 Task: Add a signature Harry Martin containing With heartfelt thanks and sincere wishes, Harry Martin to email address softage.5@softage.net and add a folder Running
Action: Mouse moved to (28, 47)
Screenshot: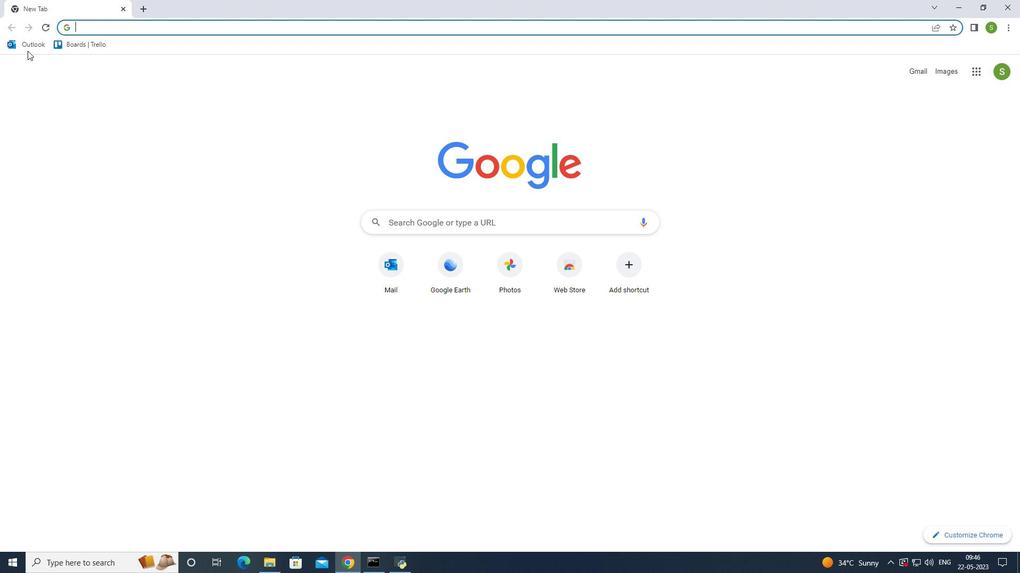 
Action: Mouse pressed left at (28, 47)
Screenshot: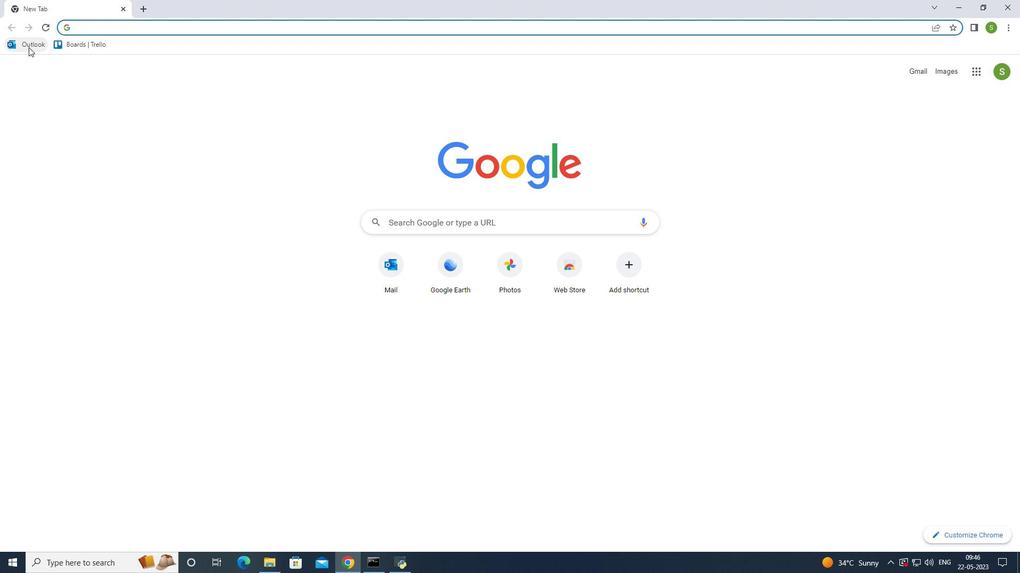 
Action: Mouse moved to (90, 95)
Screenshot: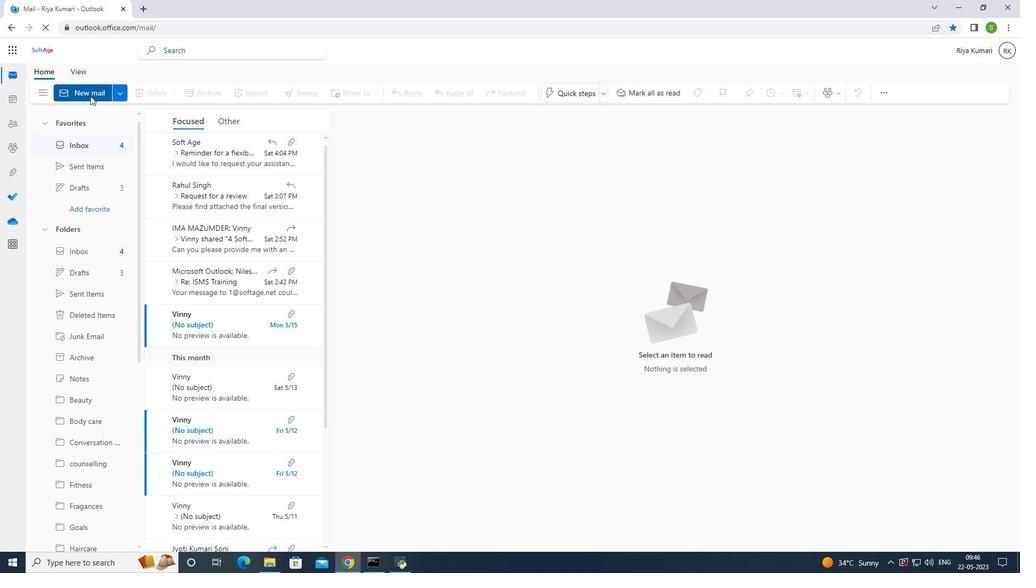 
Action: Mouse pressed left at (90, 95)
Screenshot: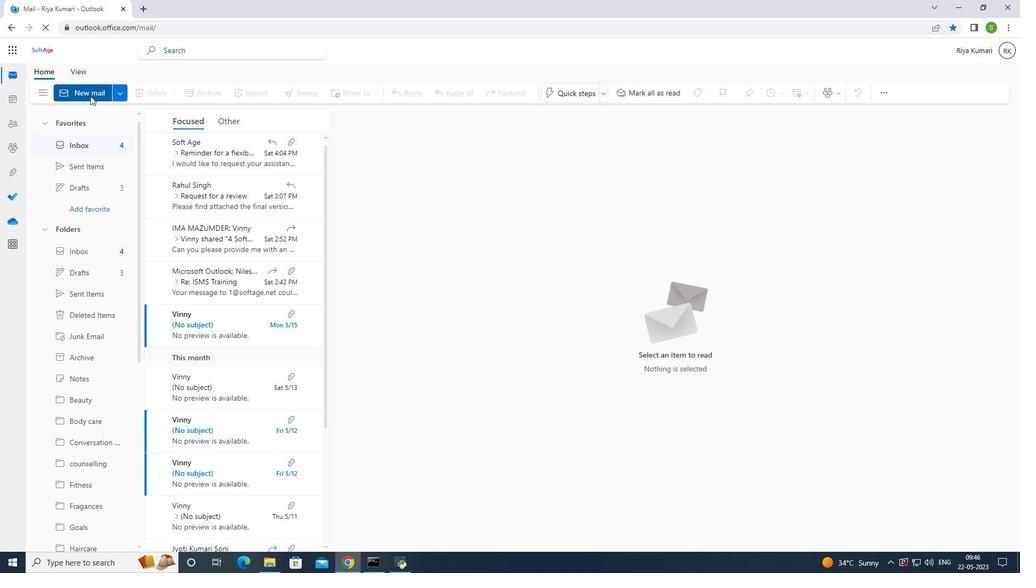 
Action: Mouse moved to (89, 94)
Screenshot: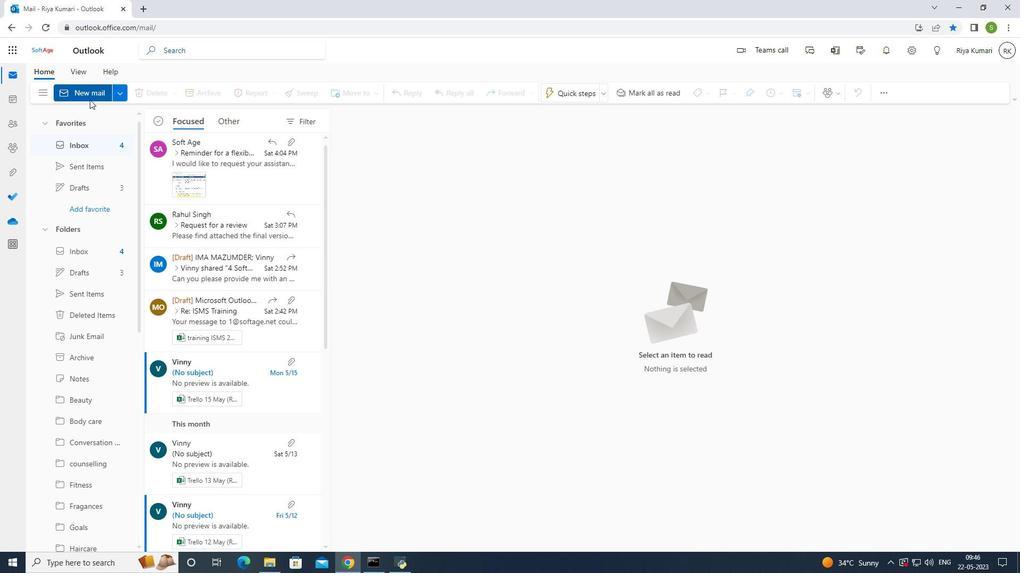 
Action: Mouse pressed left at (89, 94)
Screenshot: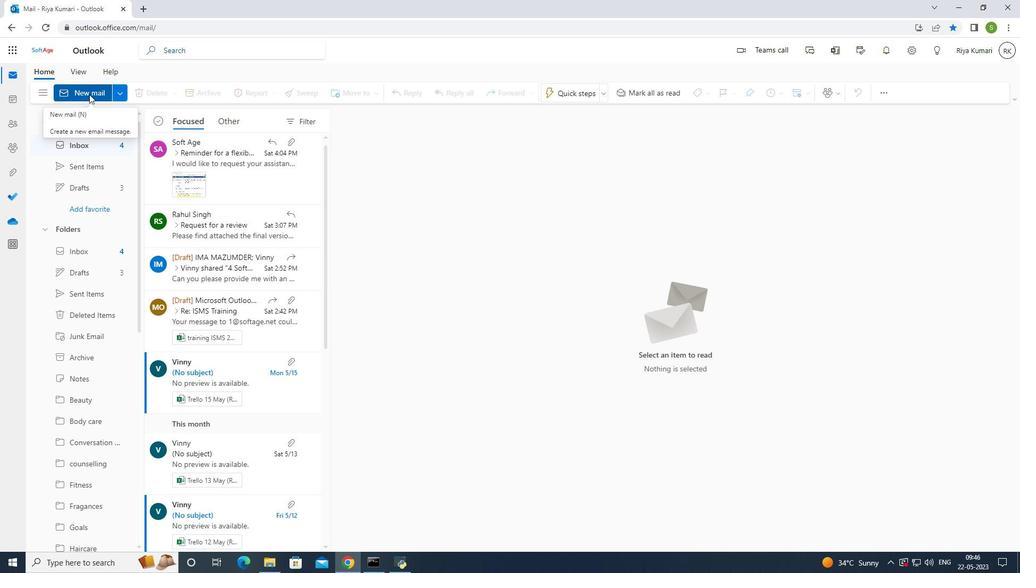 
Action: Mouse moved to (386, 146)
Screenshot: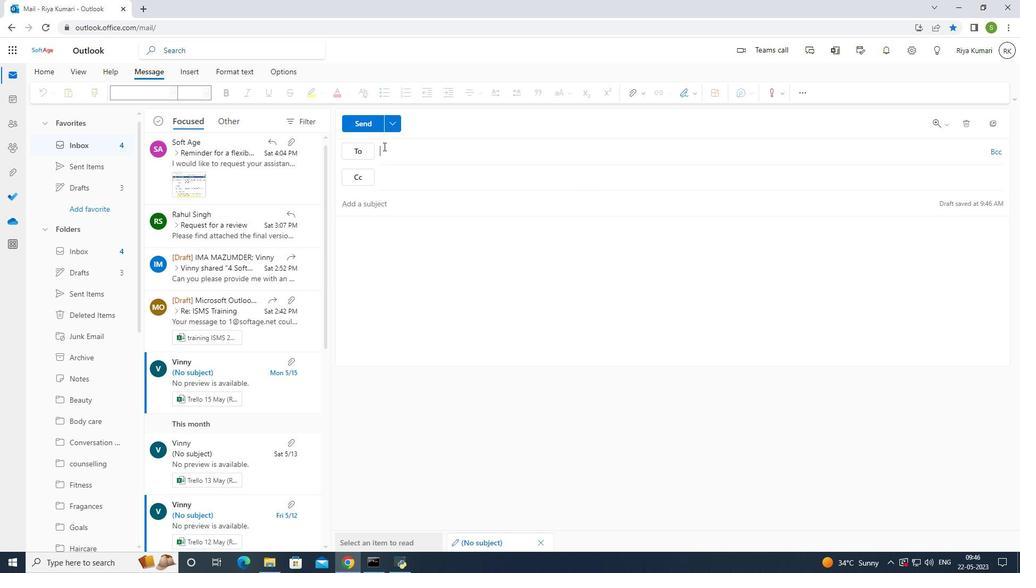 
Action: Mouse pressed left at (386, 146)
Screenshot: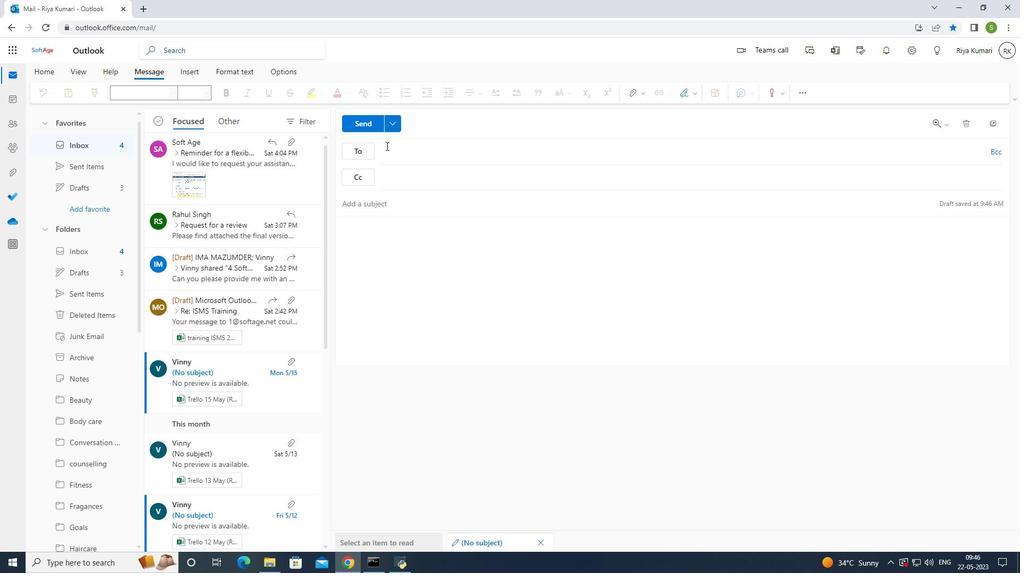 
Action: Mouse moved to (561, 225)
Screenshot: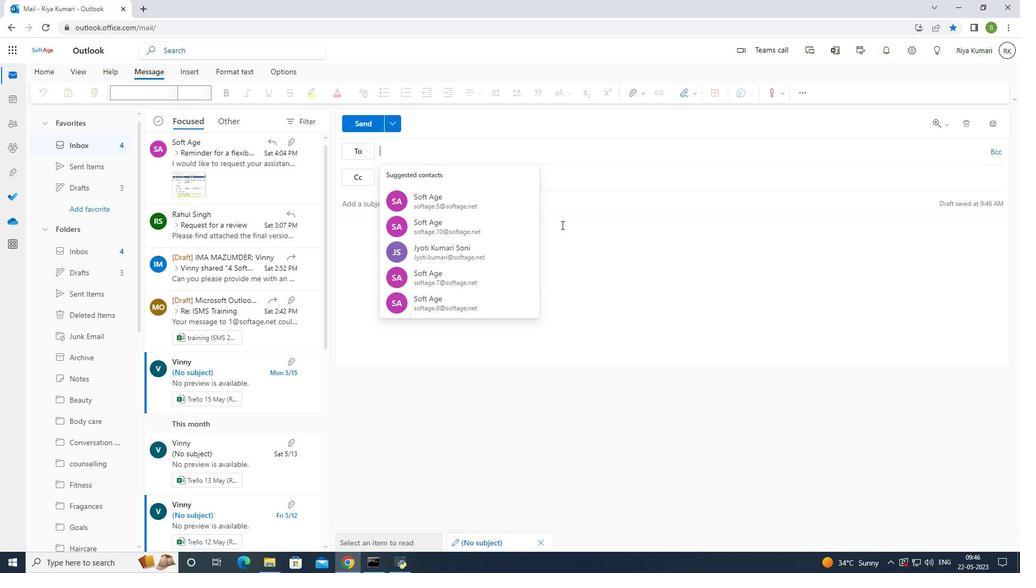 
Action: Key pressed softage.5<Key.shift>@softage.net
Screenshot: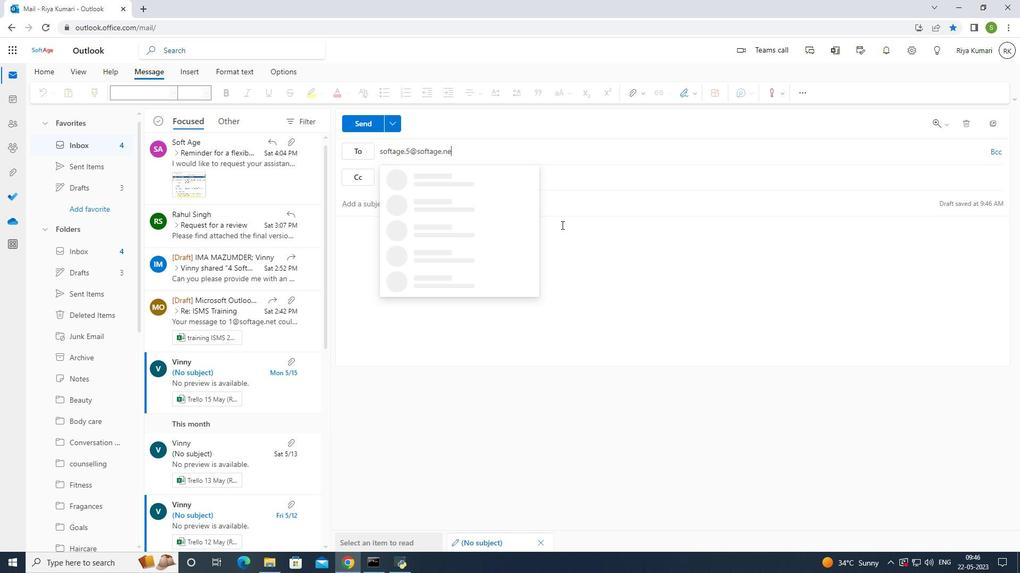 
Action: Mouse moved to (480, 177)
Screenshot: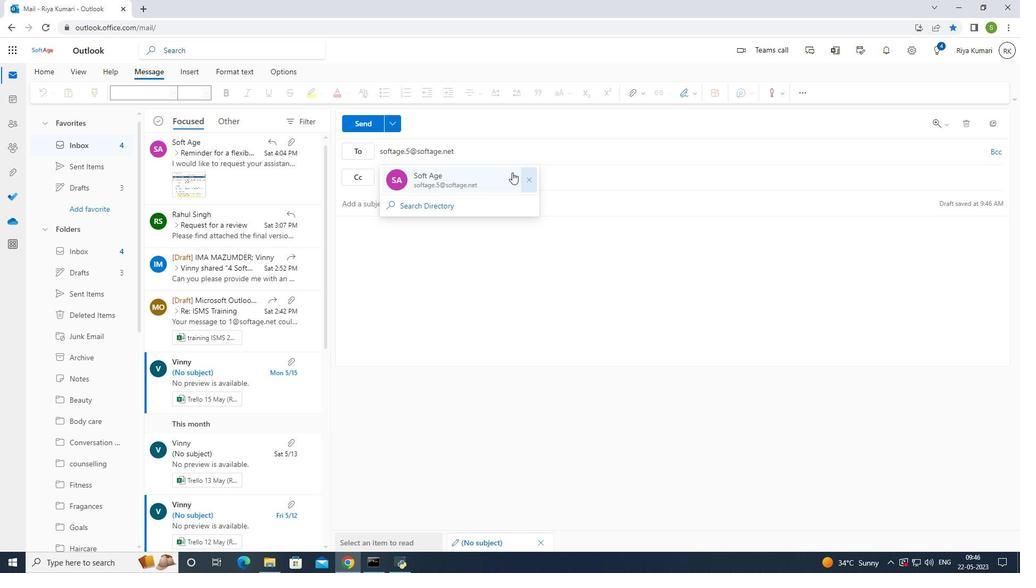 
Action: Mouse pressed left at (480, 177)
Screenshot: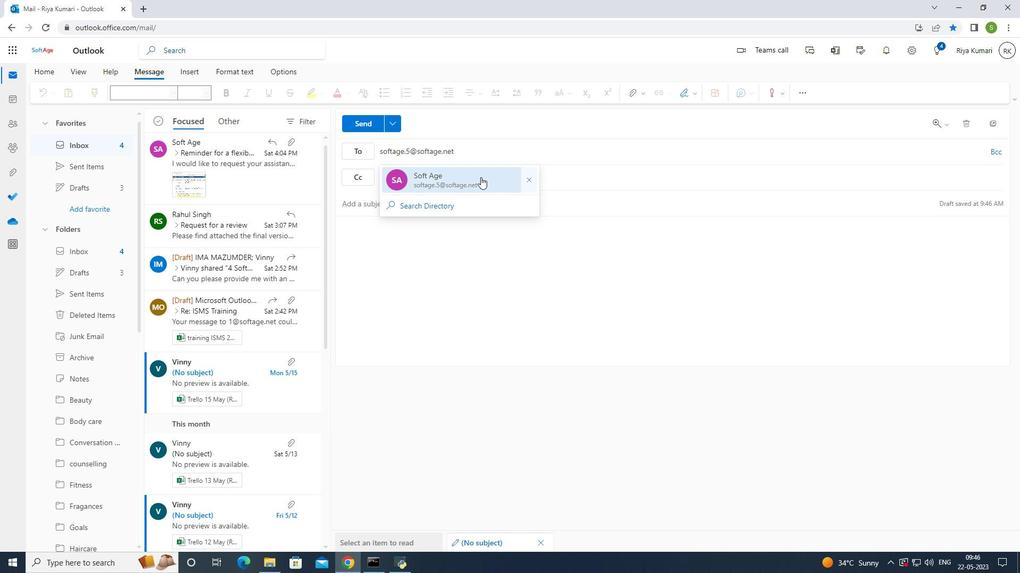 
Action: Mouse moved to (690, 89)
Screenshot: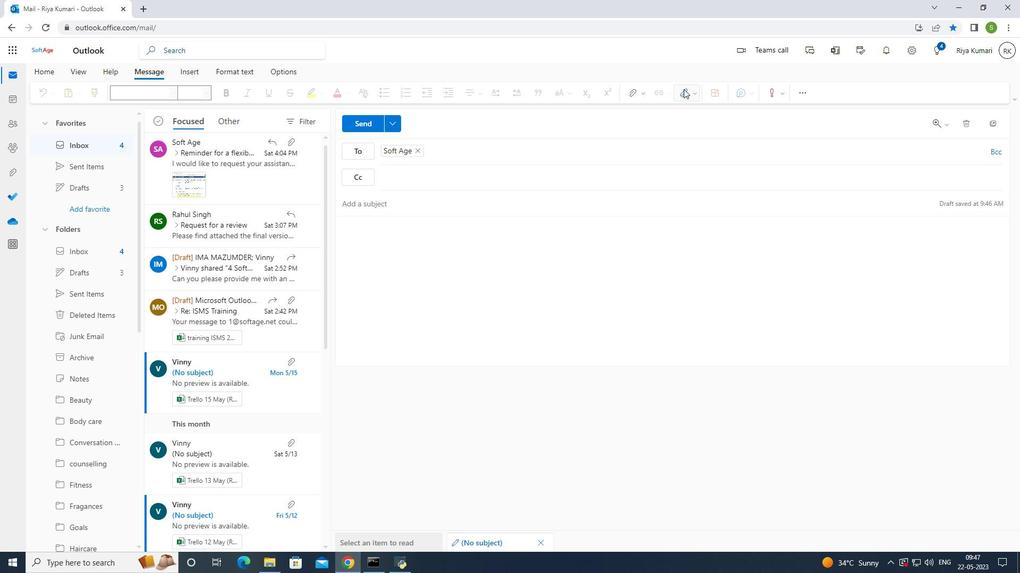 
Action: Mouse pressed left at (690, 89)
Screenshot: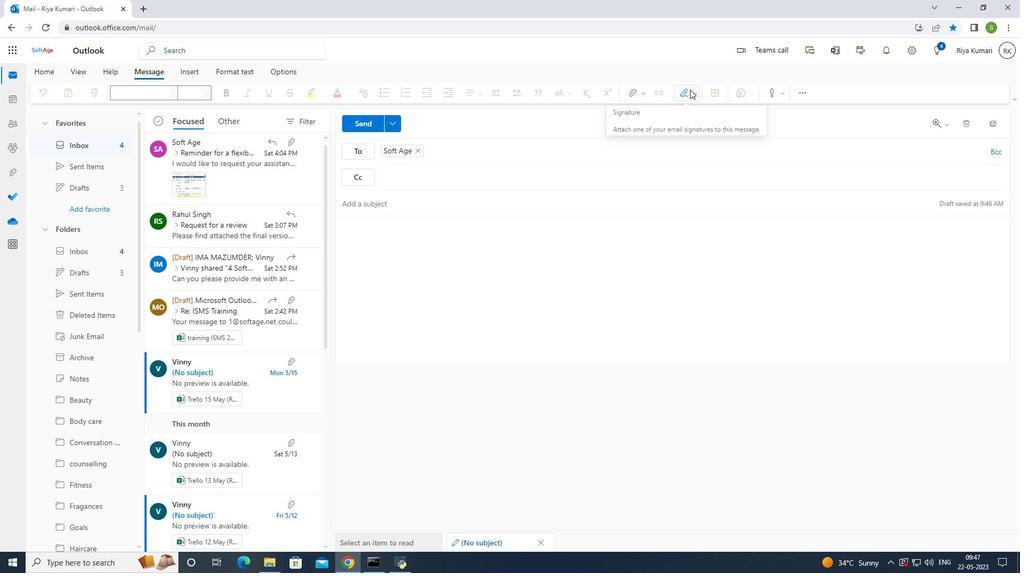 
Action: Mouse moved to (663, 136)
Screenshot: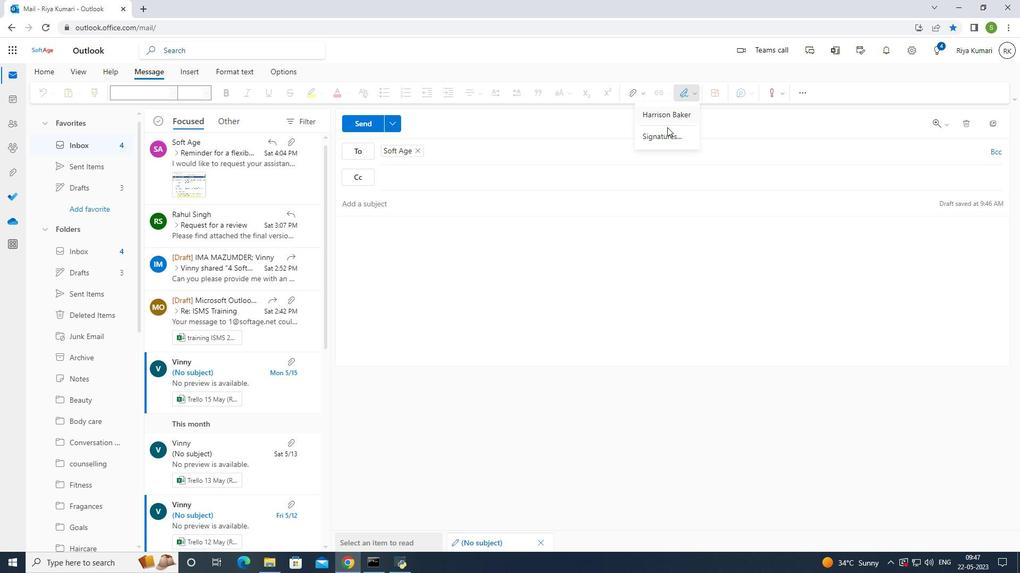 
Action: Mouse pressed left at (663, 136)
Screenshot: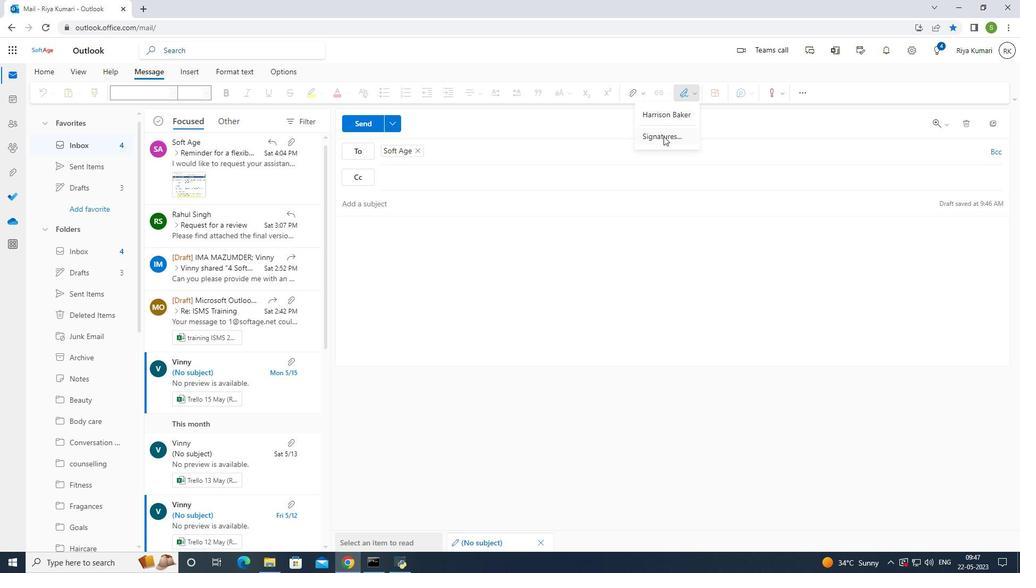 
Action: Mouse moved to (671, 178)
Screenshot: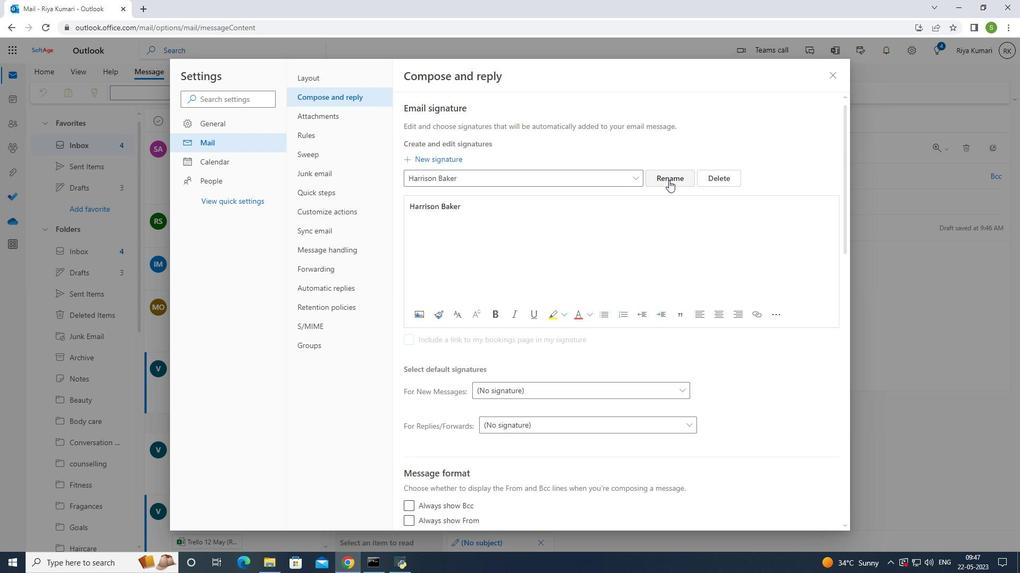 
Action: Mouse pressed left at (671, 178)
Screenshot: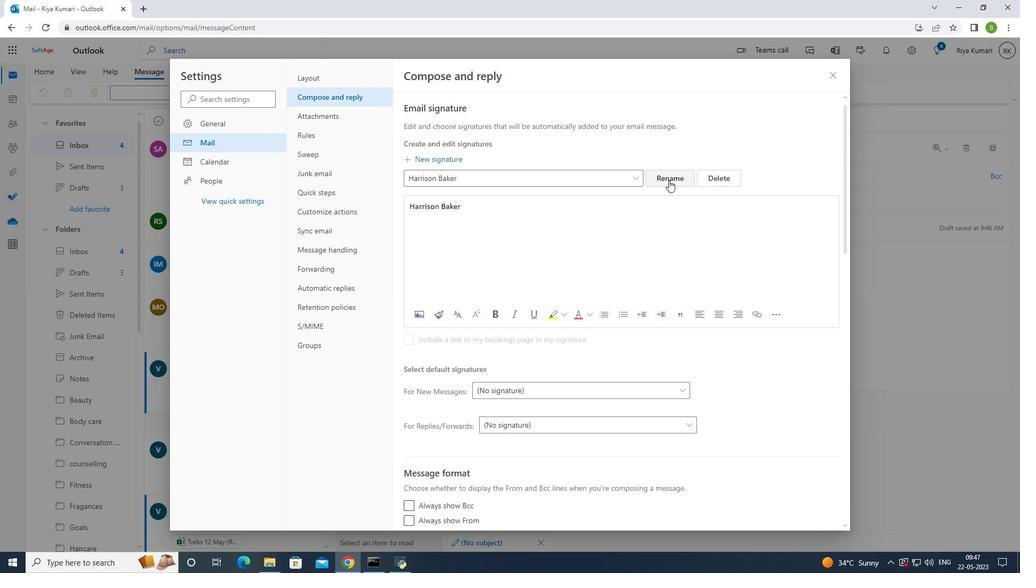 
Action: Mouse moved to (493, 179)
Screenshot: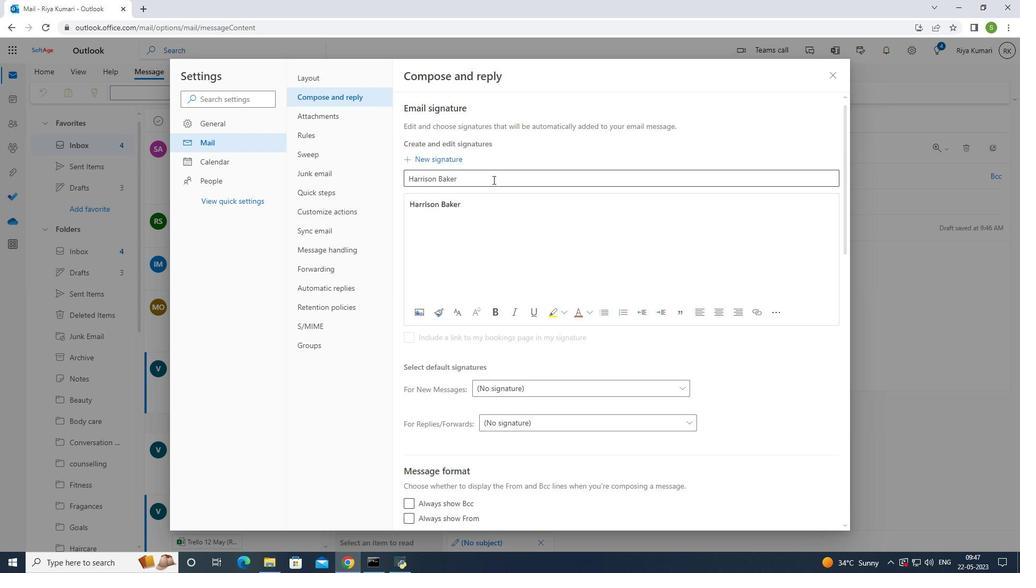 
Action: Mouse pressed left at (493, 179)
Screenshot: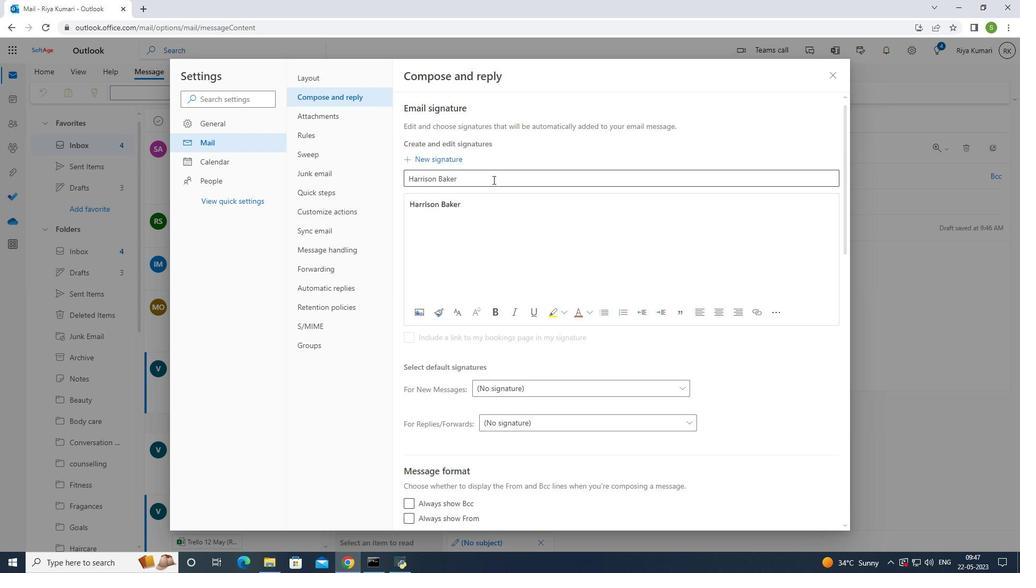 
Action: Mouse moved to (503, 173)
Screenshot: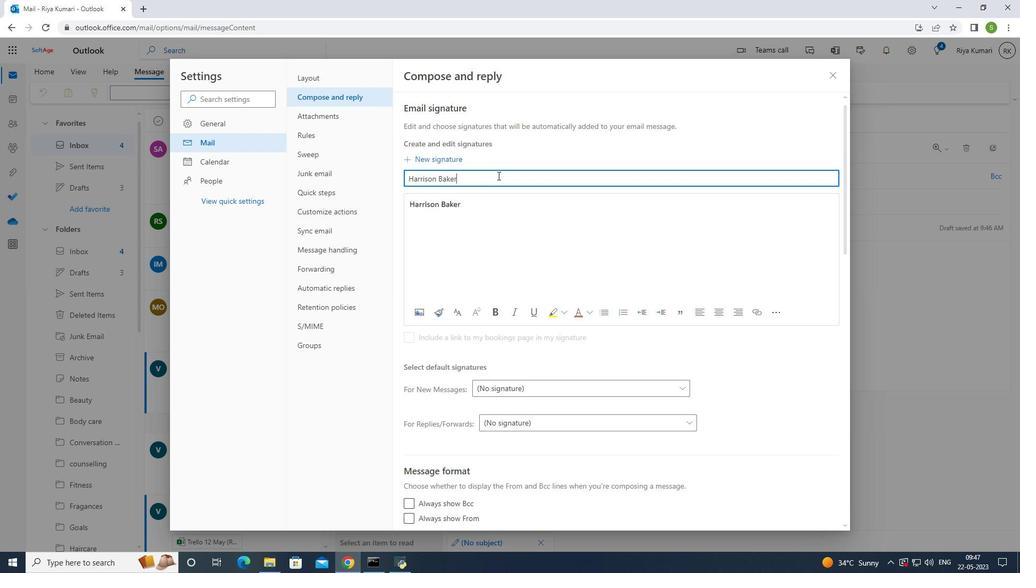 
Action: Key pressed <Key.backspace><Key.backspace><Key.backspace><Key.backspace><Key.backspace><Key.backspace><Key.backspace><Key.backspace><Key.backspace><Key.backspace><Key.backspace><Key.backspace><Key.backspace><Key.backspace><Key.backspace><Key.backspace><Key.shift><Key.shift>Harry<Key.space><Key.shift>Martinctrl+A<'\x03'>
Screenshot: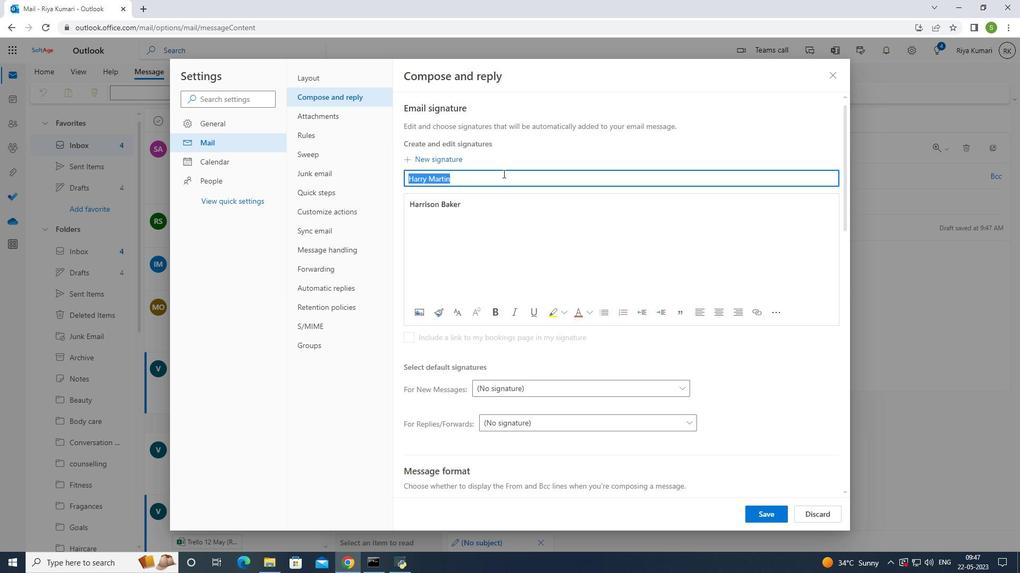 
Action: Mouse moved to (462, 208)
Screenshot: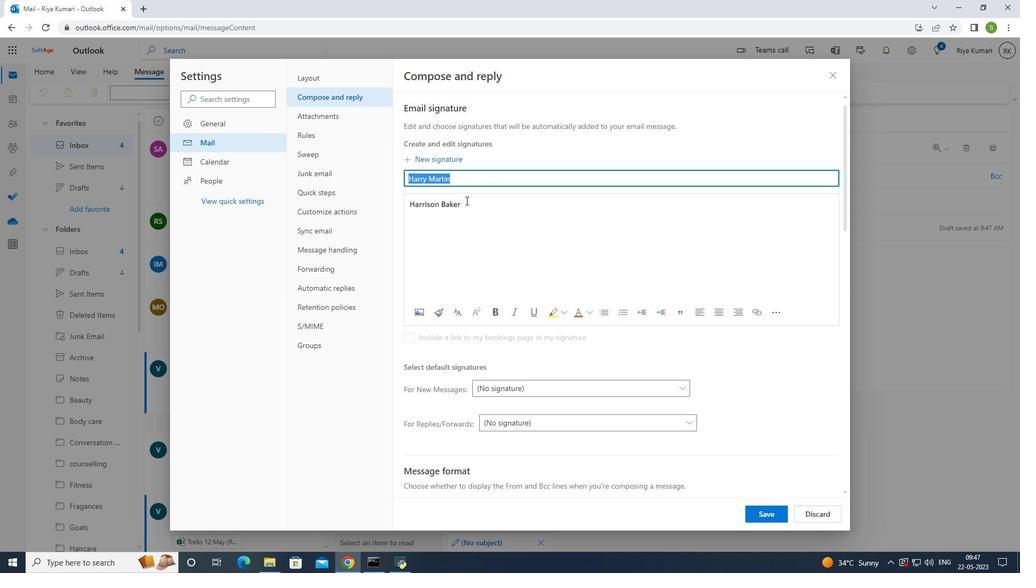 
Action: Mouse pressed left at (462, 208)
Screenshot: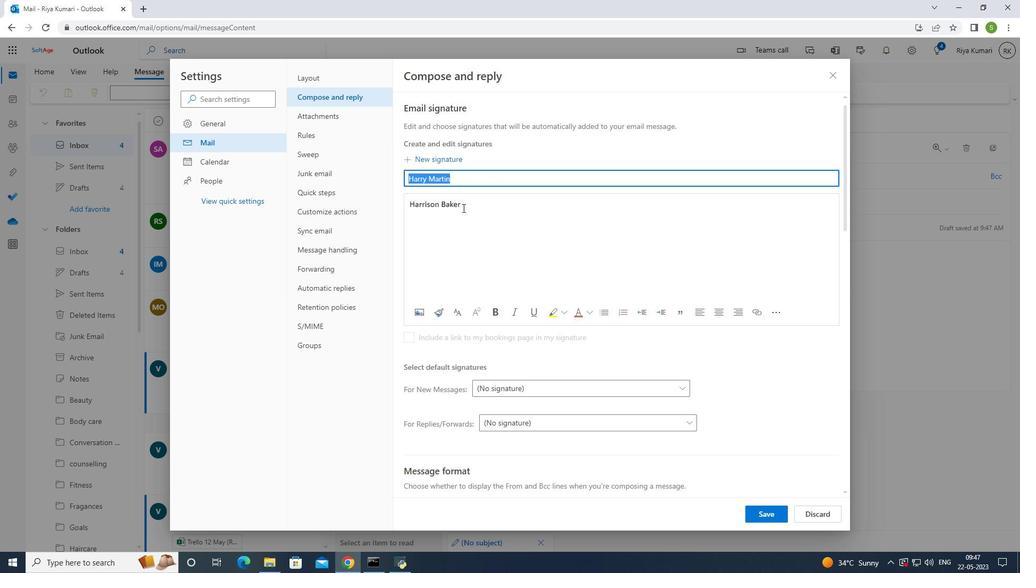 
Action: Mouse moved to (480, 190)
Screenshot: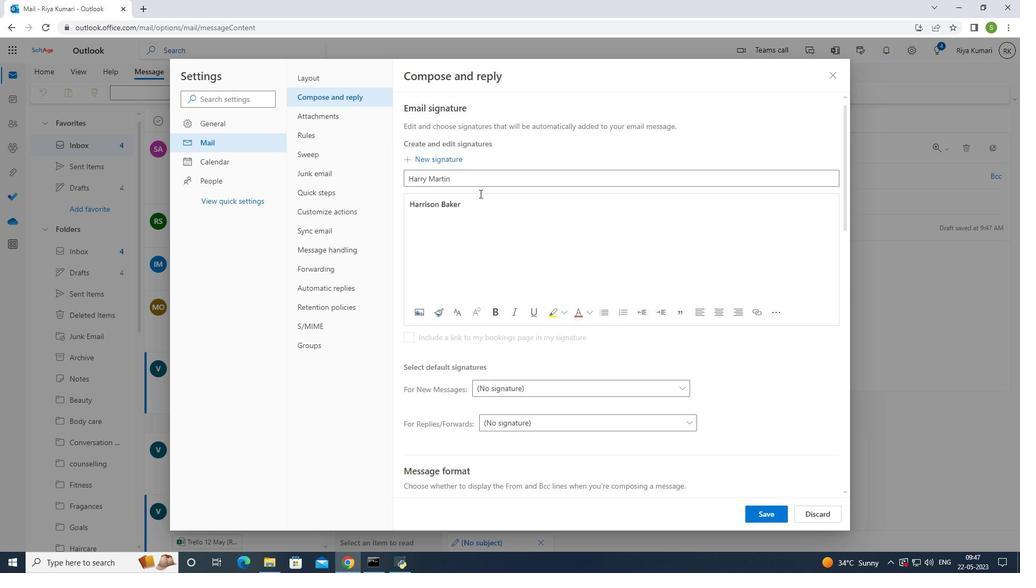 
Action: Key pressed <Key.backspace>
Screenshot: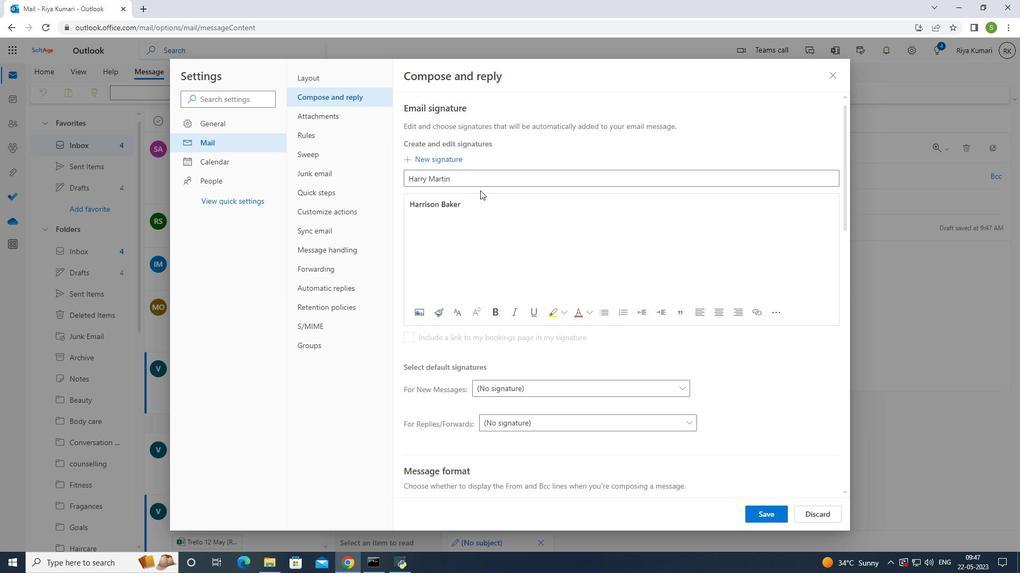 
Action: Mouse moved to (484, 185)
Screenshot: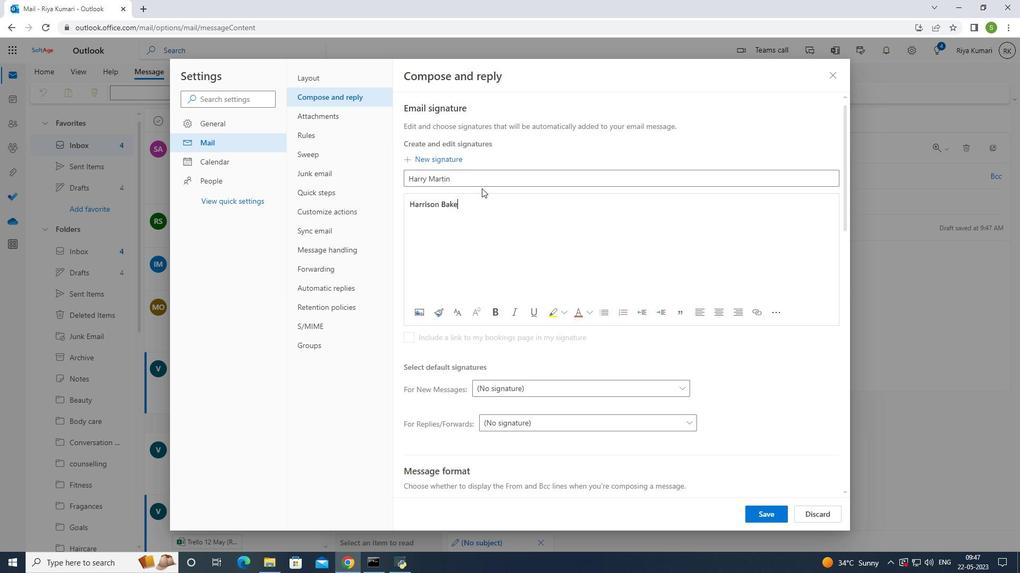 
Action: Key pressed <Key.backspace><Key.backspace><Key.backspace><Key.backspace><Key.backspace><Key.backspace><Key.backspace><Key.backspace><Key.backspace><Key.backspace><Key.backspace><Key.backspace><Key.backspace><Key.backspace><Key.backspace><Key.backspace><Key.backspace><Key.backspace><Key.backspace>ctrl+V
Screenshot: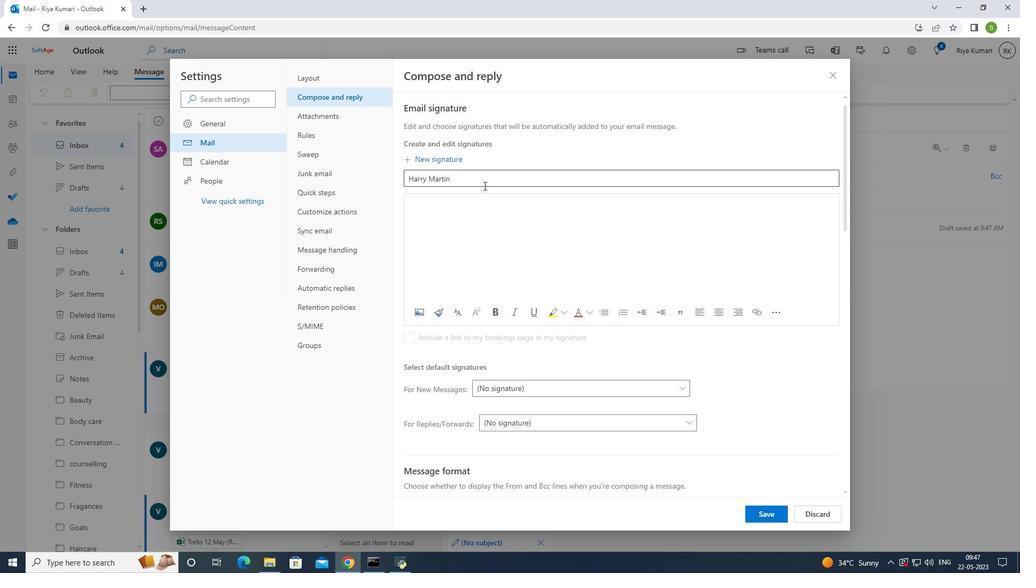 
Action: Mouse moved to (755, 515)
Screenshot: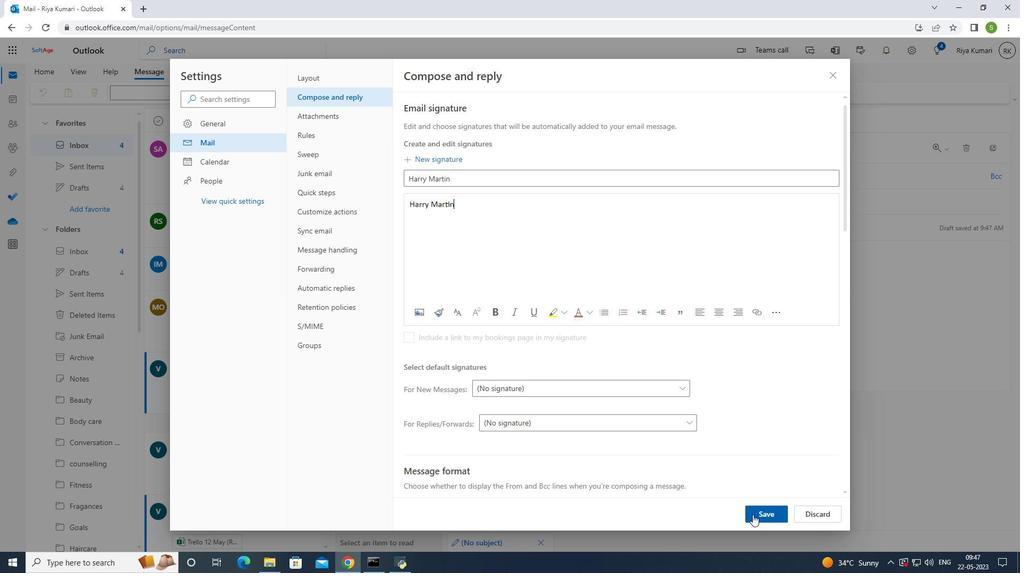 
Action: Mouse pressed left at (755, 515)
Screenshot: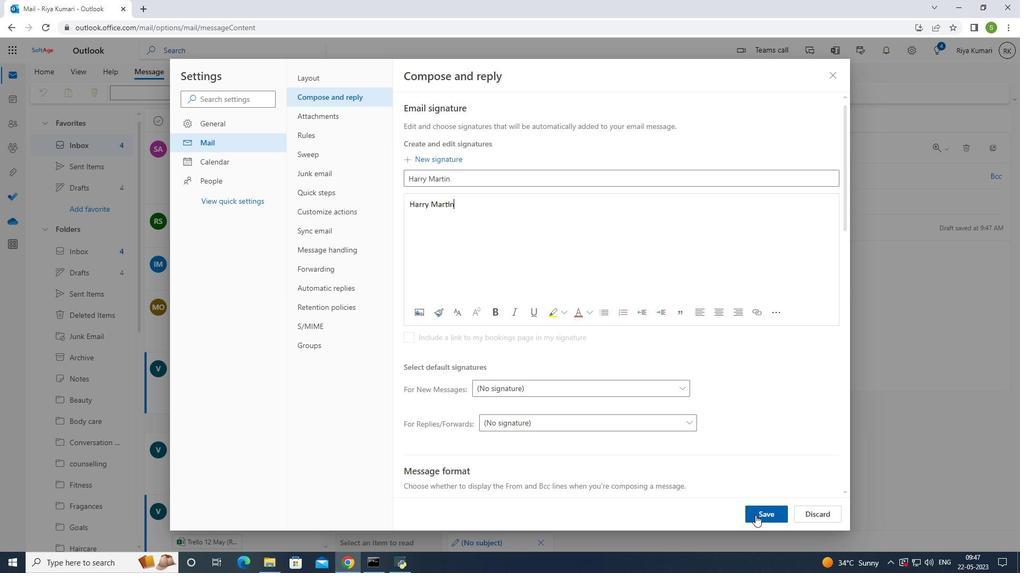 
Action: Mouse moved to (836, 74)
Screenshot: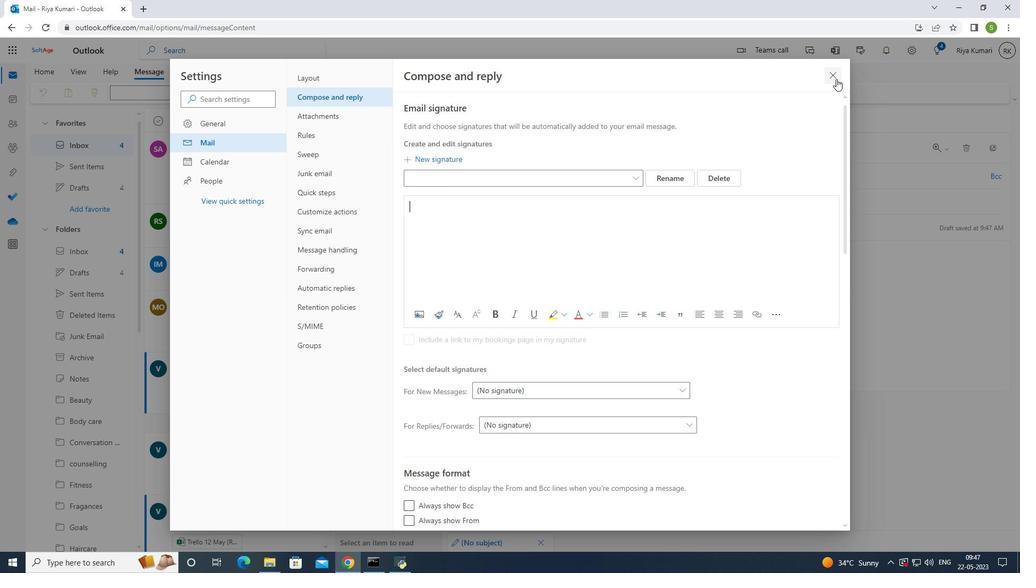 
Action: Mouse pressed left at (836, 74)
Screenshot: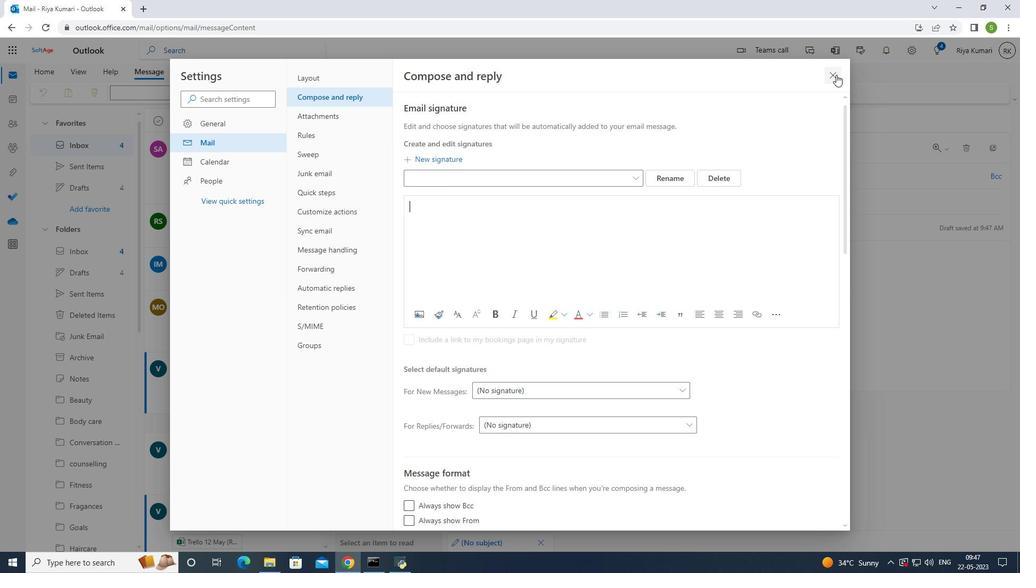 
Action: Mouse moved to (463, 225)
Screenshot: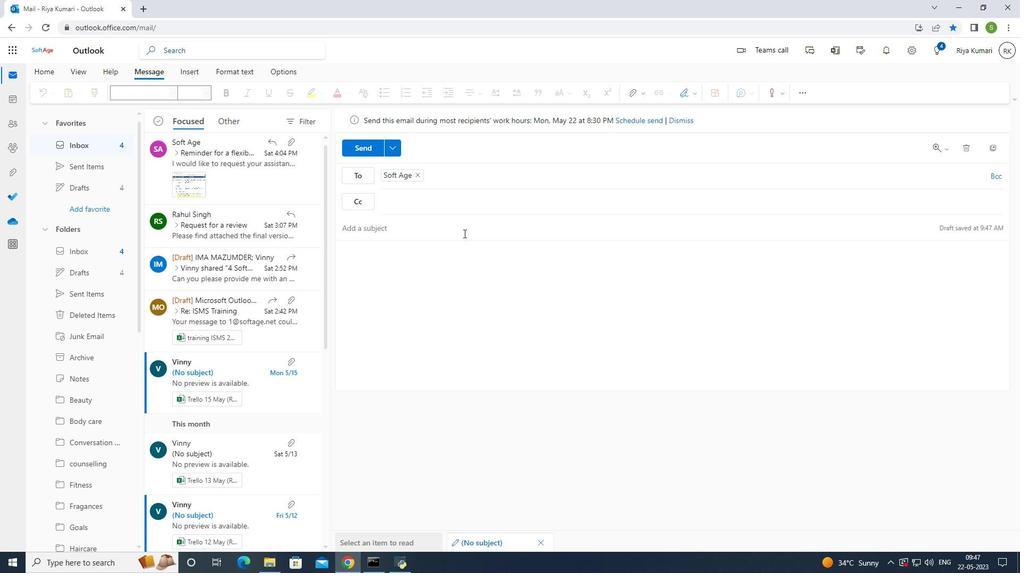 
Action: Mouse scrolled (463, 225) with delta (0, 0)
Screenshot: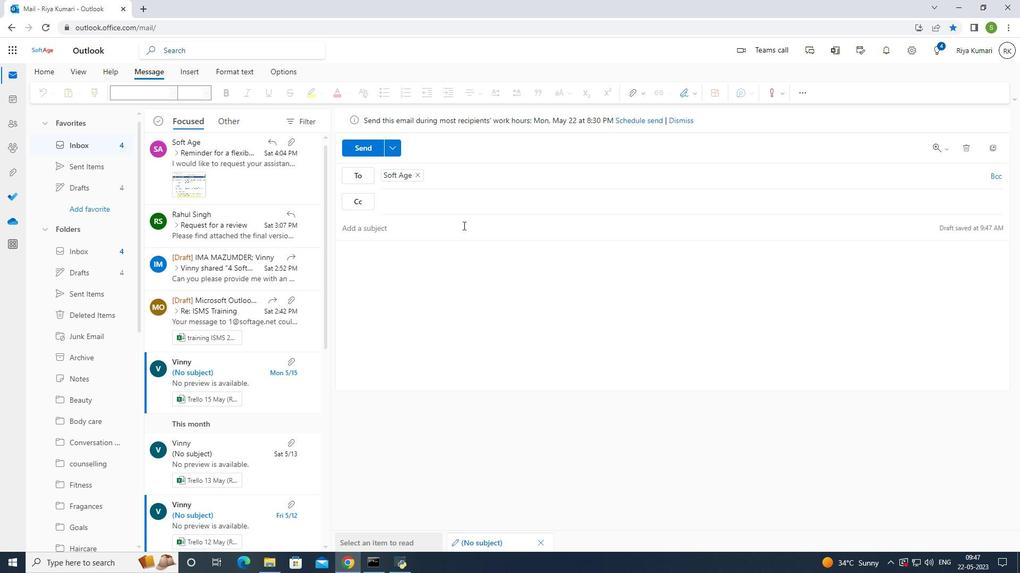 
Action: Mouse scrolled (463, 225) with delta (0, 0)
Screenshot: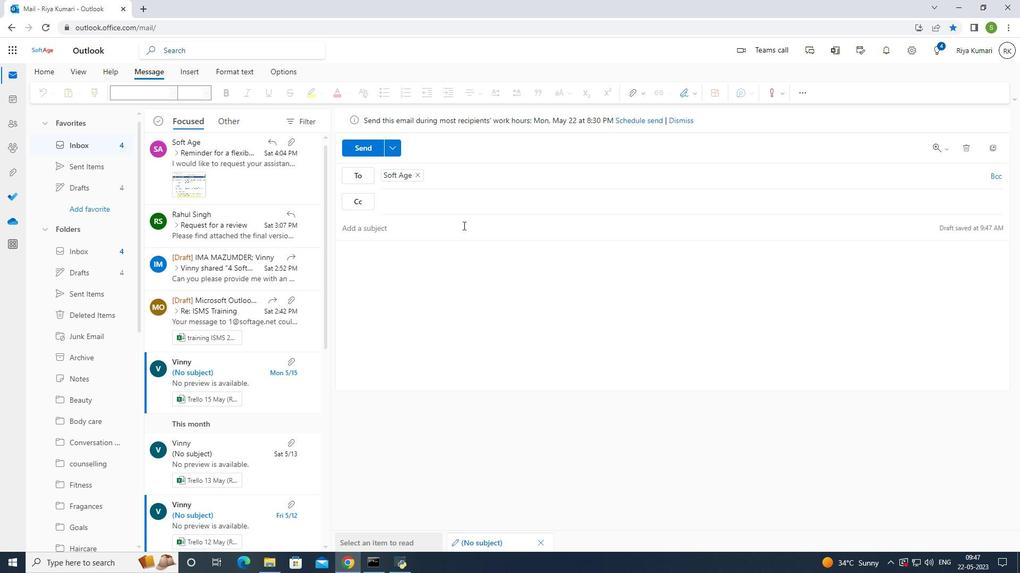 
Action: Mouse moved to (383, 227)
Screenshot: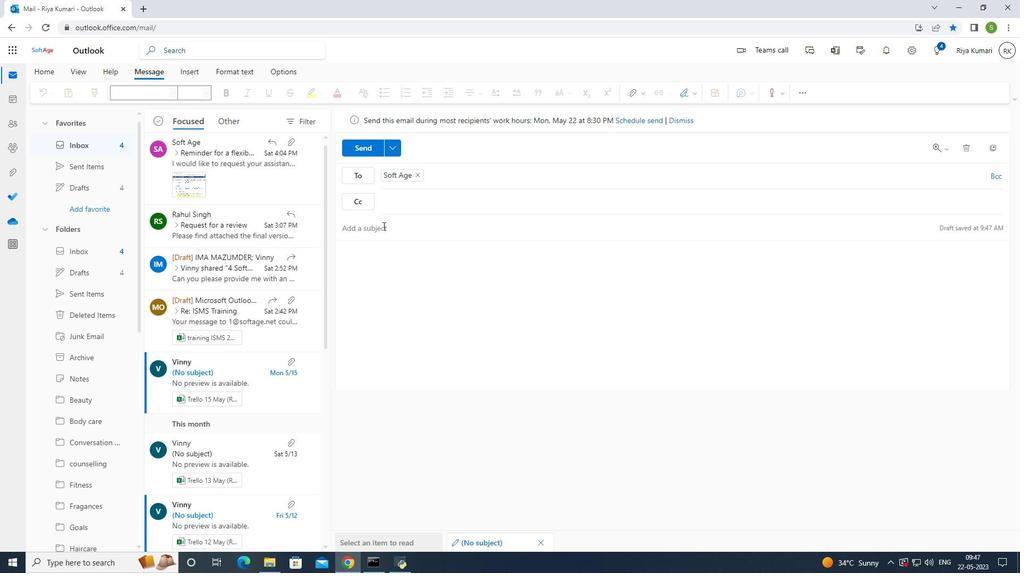 
Action: Mouse pressed left at (383, 227)
Screenshot: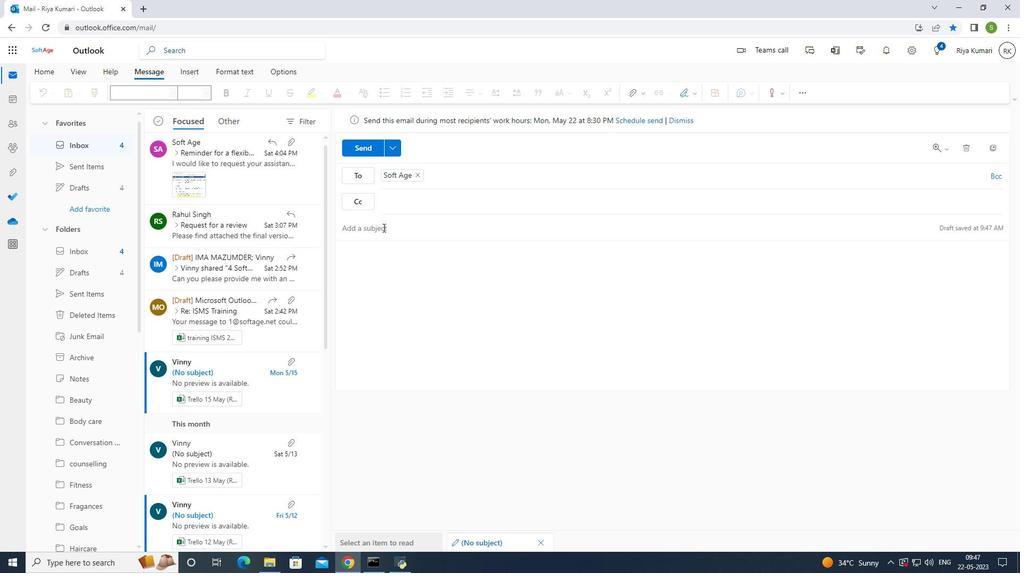 
Action: Mouse moved to (404, 281)
Screenshot: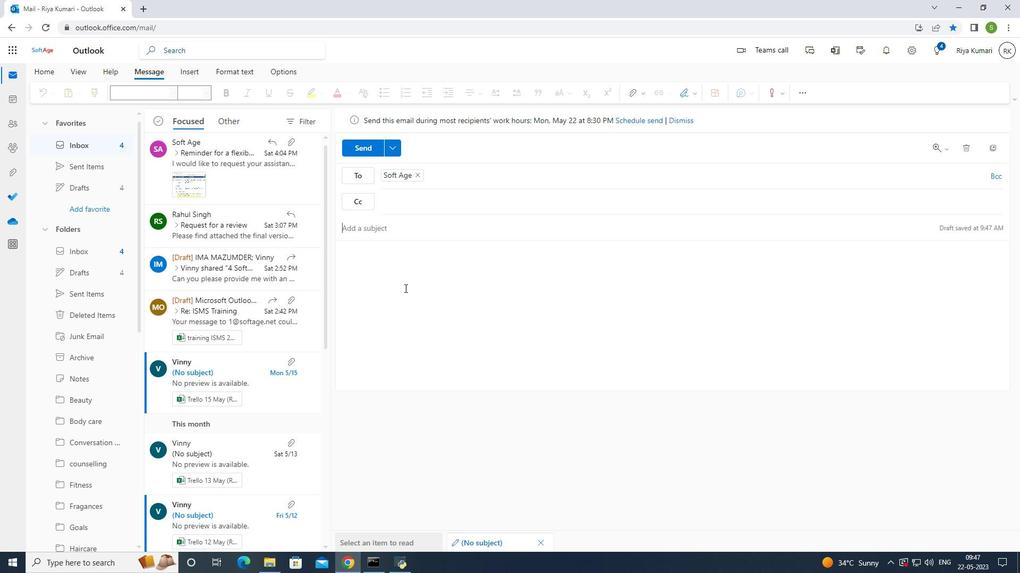 
Action: Mouse pressed left at (404, 281)
Screenshot: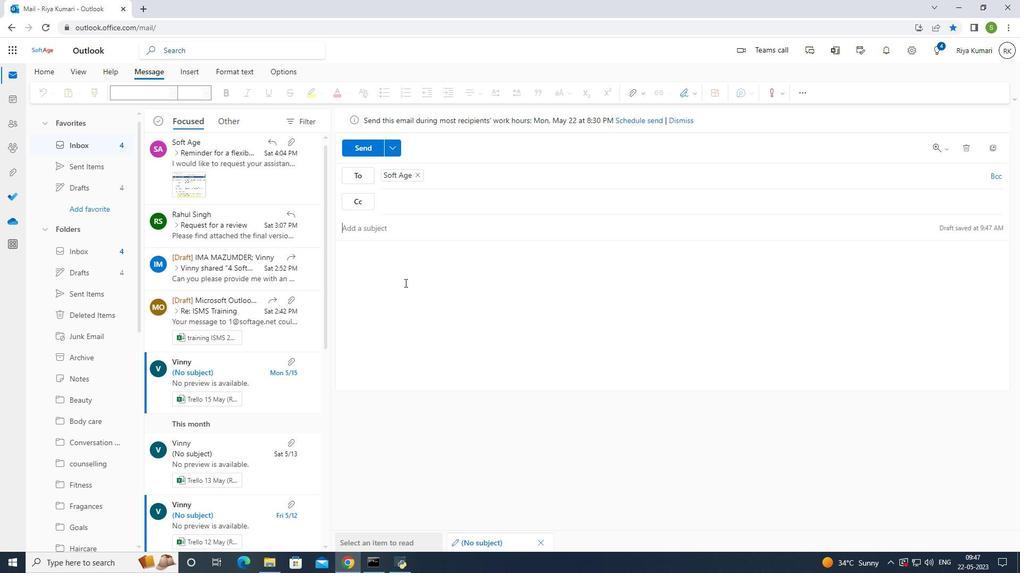 
Action: Mouse moved to (692, 94)
Screenshot: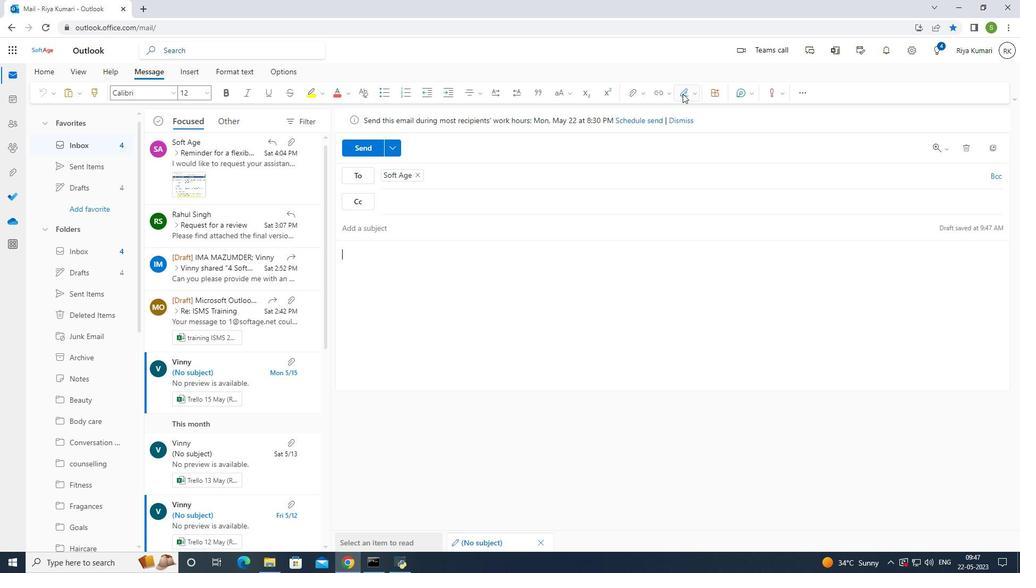 
Action: Mouse pressed left at (692, 94)
Screenshot: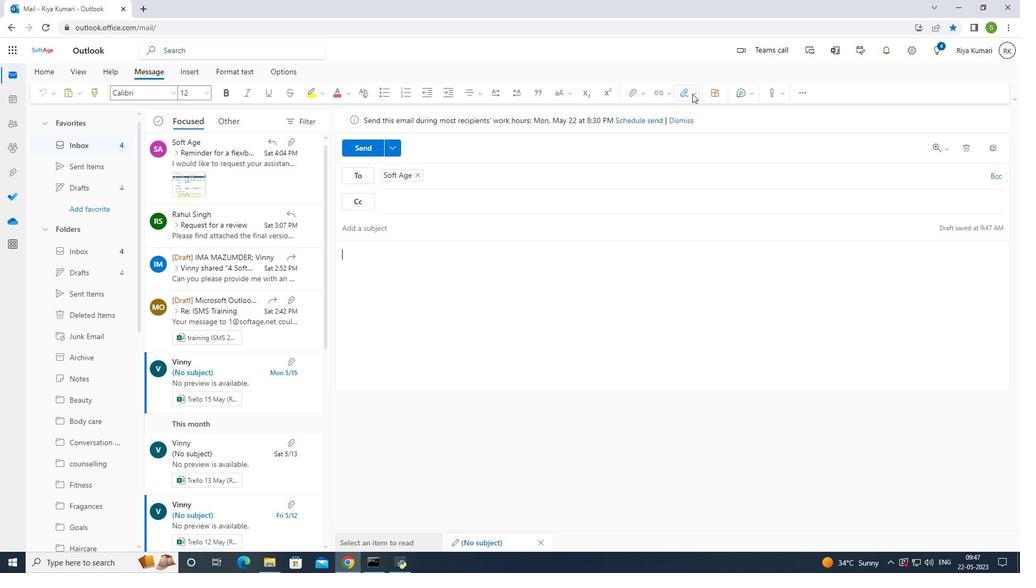 
Action: Mouse moved to (684, 111)
Screenshot: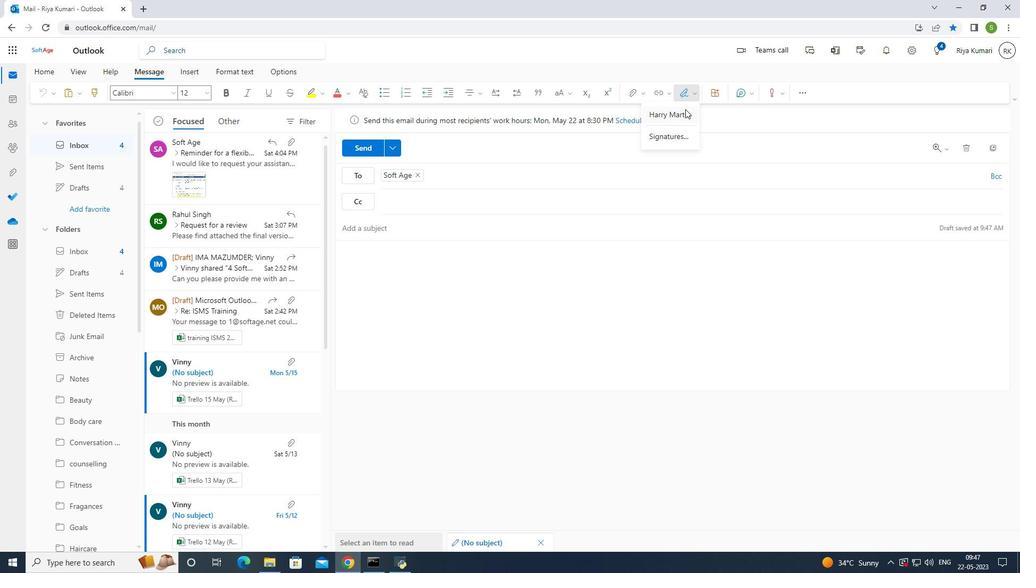 
Action: Mouse pressed left at (684, 111)
Screenshot: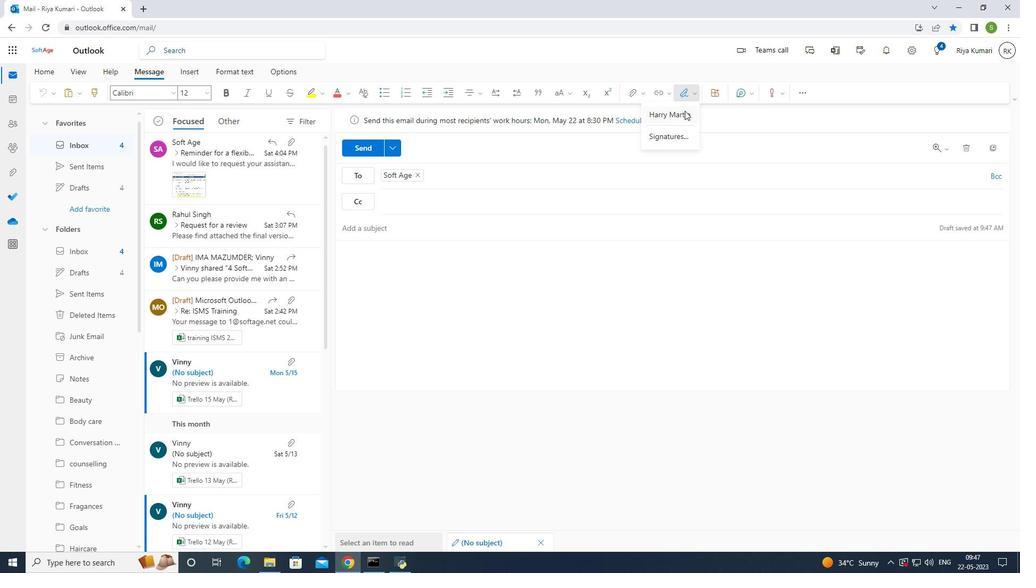
Action: Mouse moved to (362, 264)
Screenshot: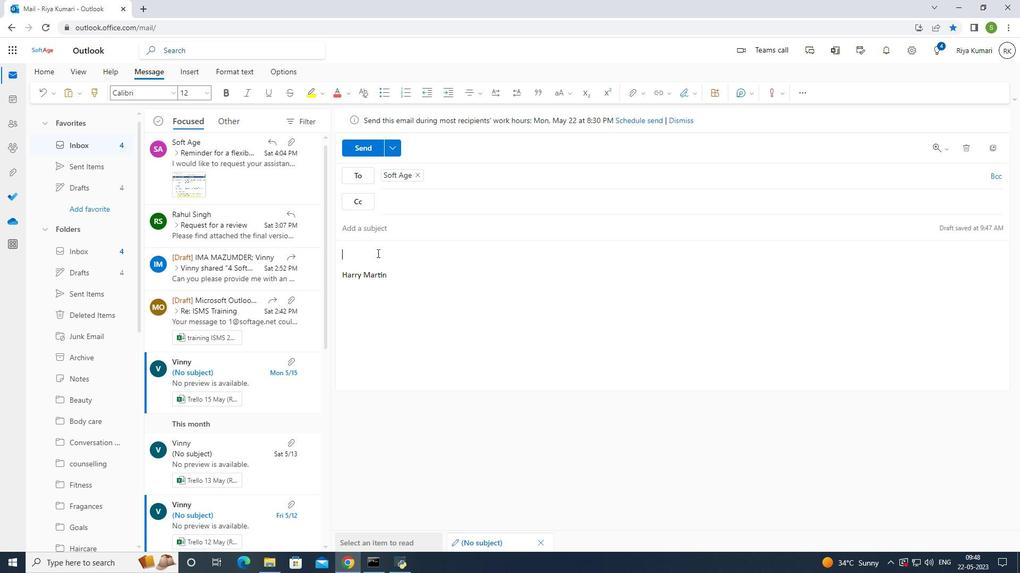 
Action: Key pressed <Key.shift>Heartfil<Key.backspace><Key.backspace>ul<Key.space>thanks<Key.space>ans<Key.backspace>d<Key.space>sincere<Key.space><Key.space>wishes.
Screenshot: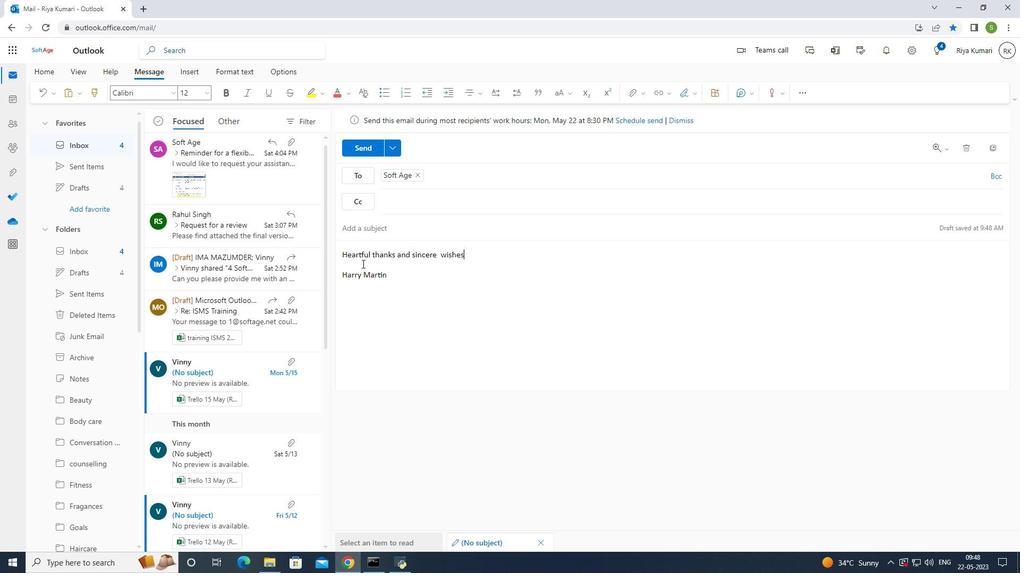 
Action: Mouse moved to (99, 291)
Screenshot: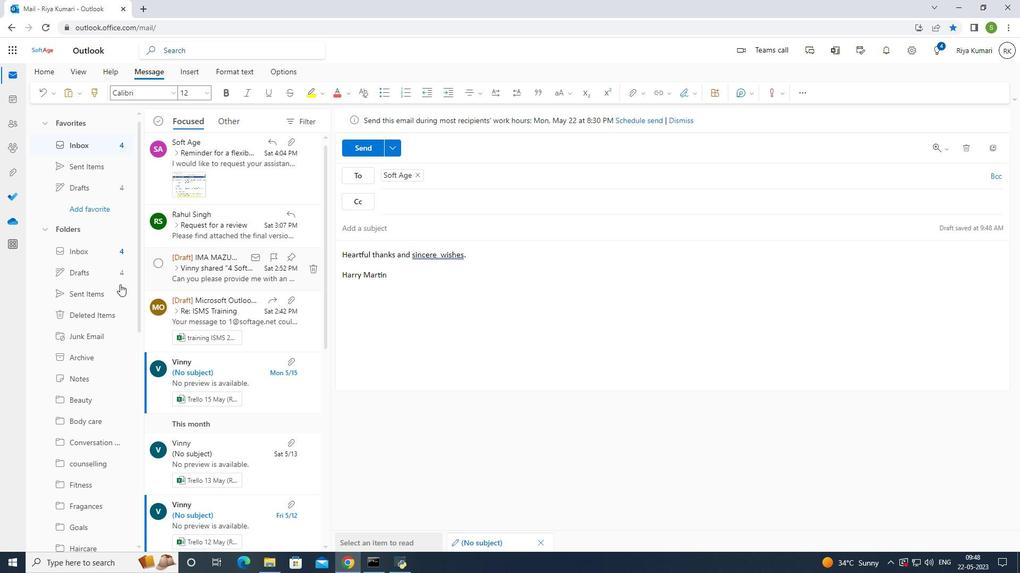 
Action: Mouse scrolled (99, 290) with delta (0, 0)
Screenshot: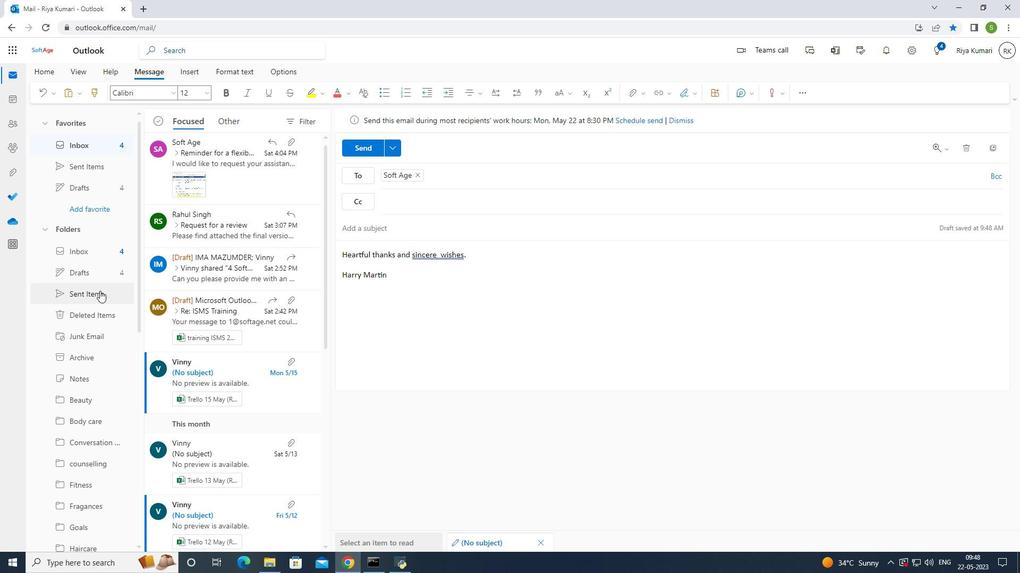 
Action: Mouse scrolled (99, 290) with delta (0, 0)
Screenshot: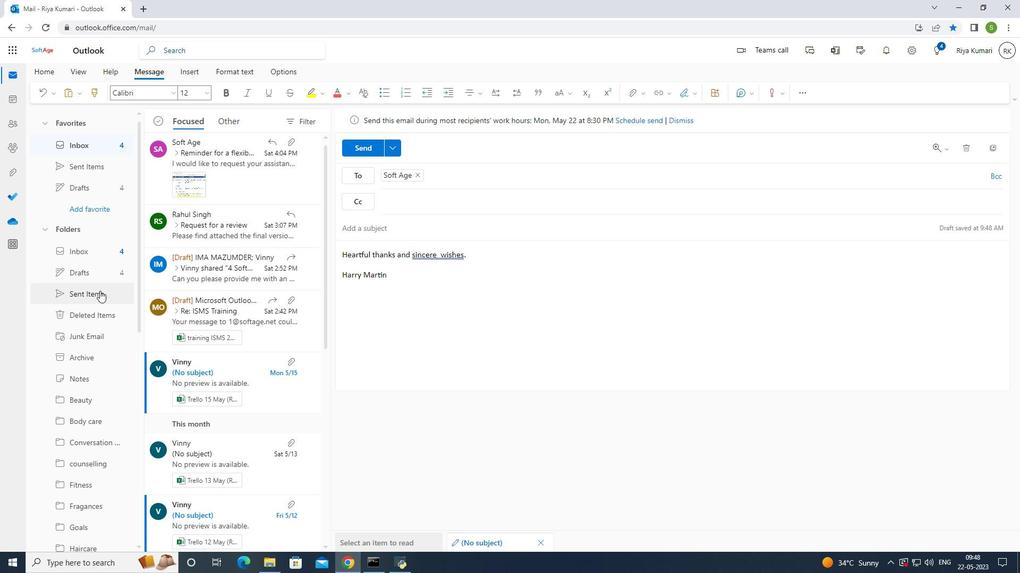 
Action: Mouse moved to (99, 291)
Screenshot: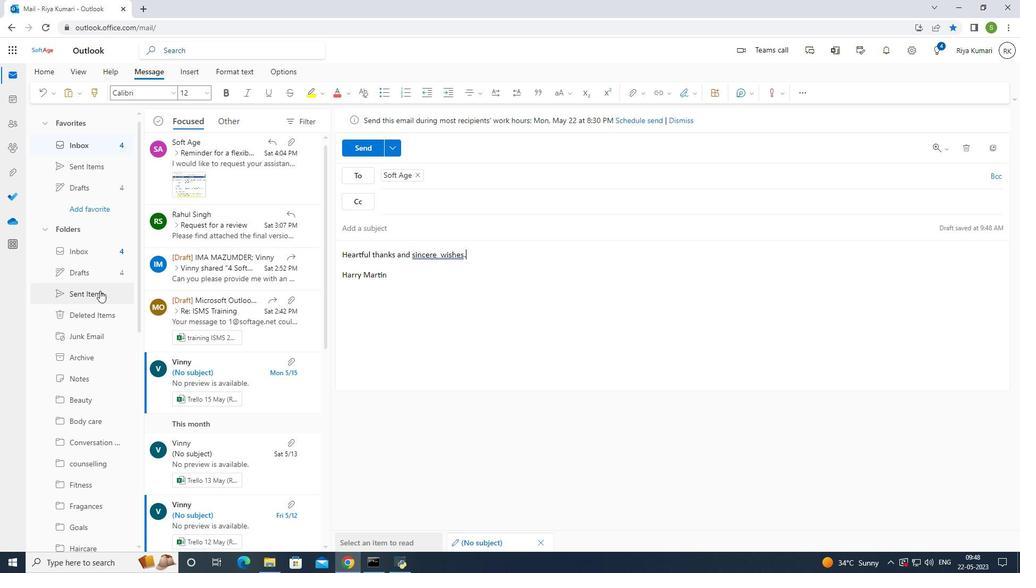 
Action: Mouse scrolled (99, 290) with delta (0, 0)
Screenshot: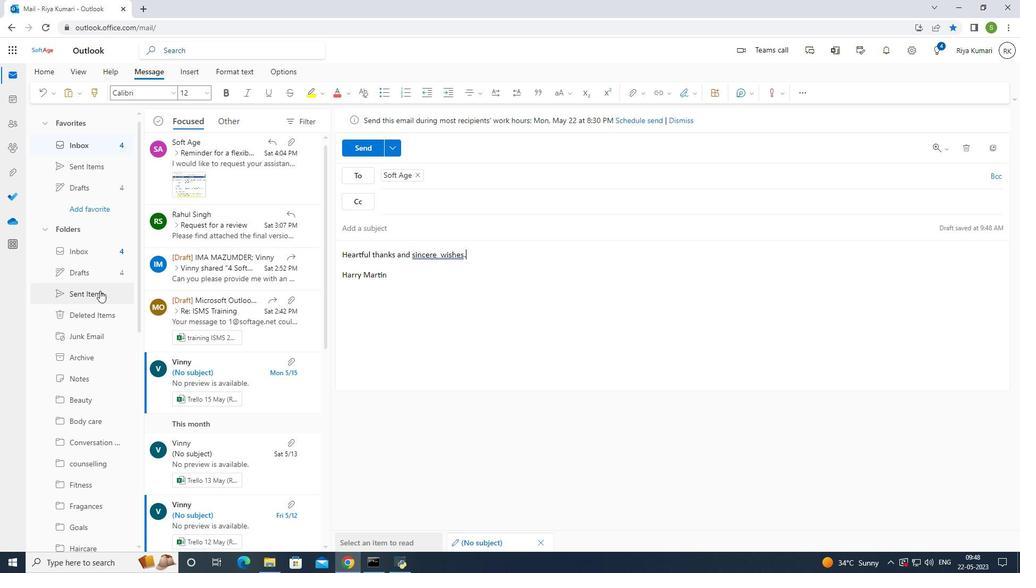 
Action: Mouse moved to (98, 287)
Screenshot: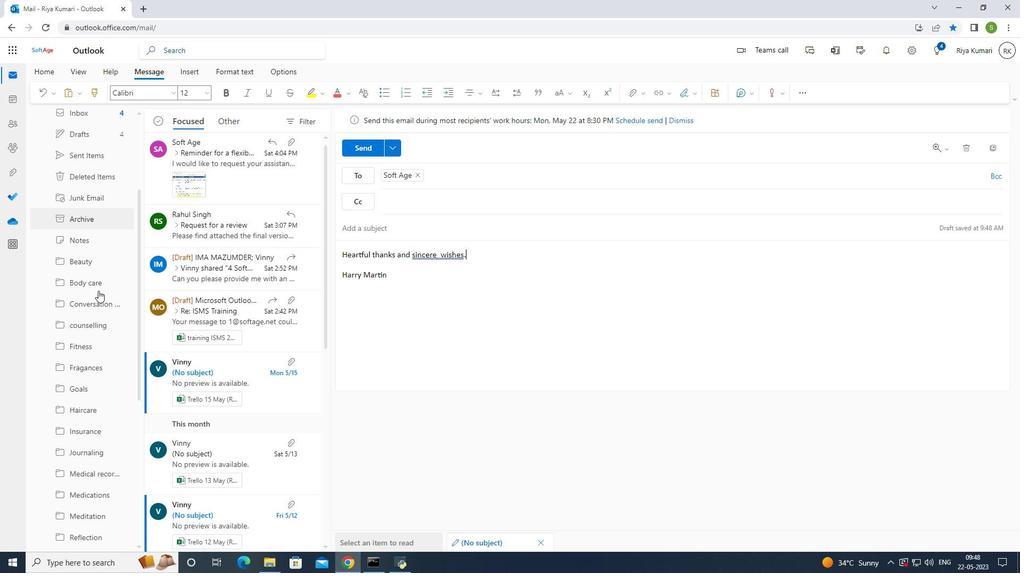 
Action: Mouse scrolled (98, 287) with delta (0, 0)
Screenshot: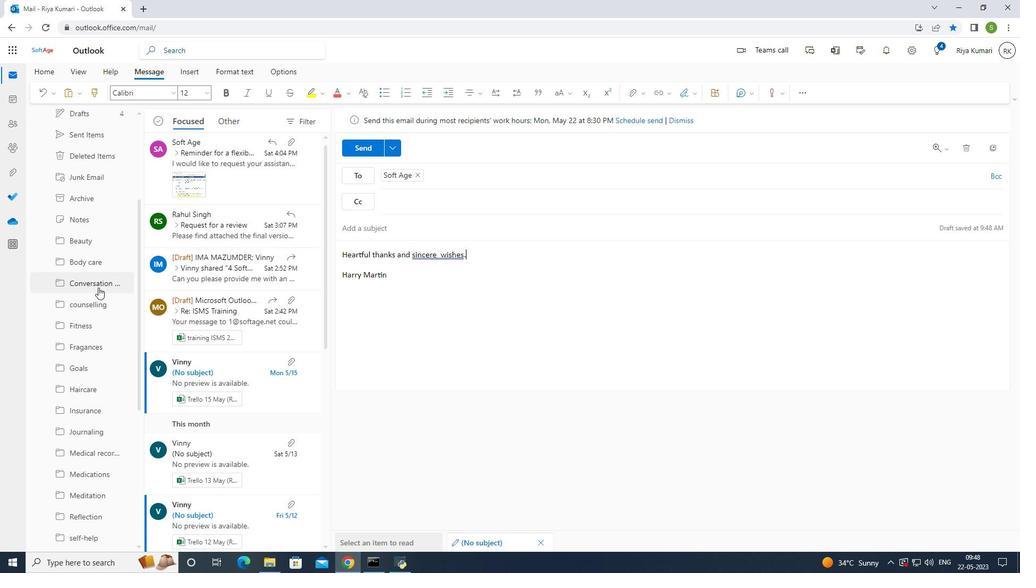 
Action: Mouse moved to (98, 287)
Screenshot: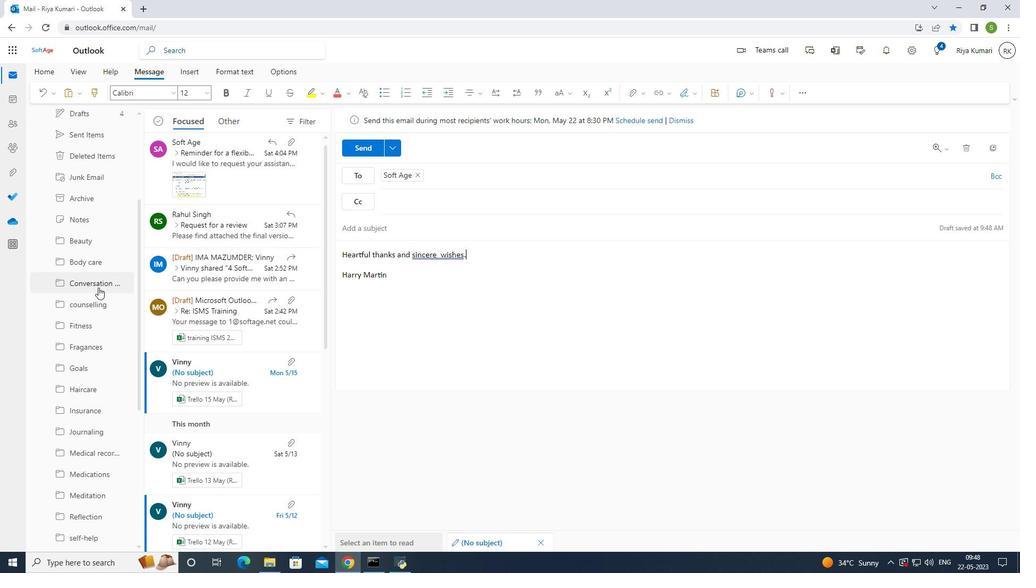 
Action: Mouse scrolled (98, 287) with delta (0, 0)
Screenshot: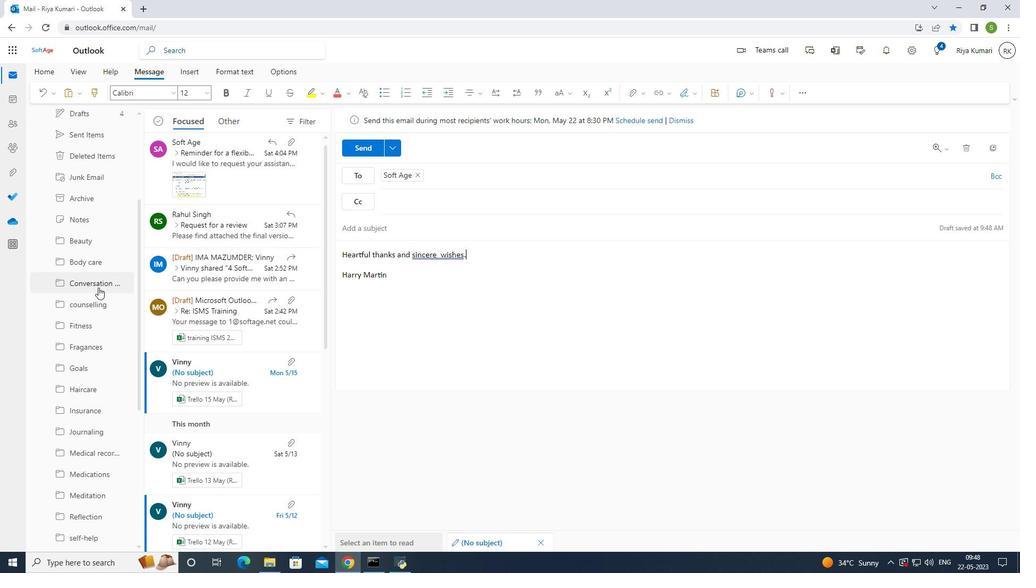 
Action: Mouse scrolled (98, 287) with delta (0, 0)
Screenshot: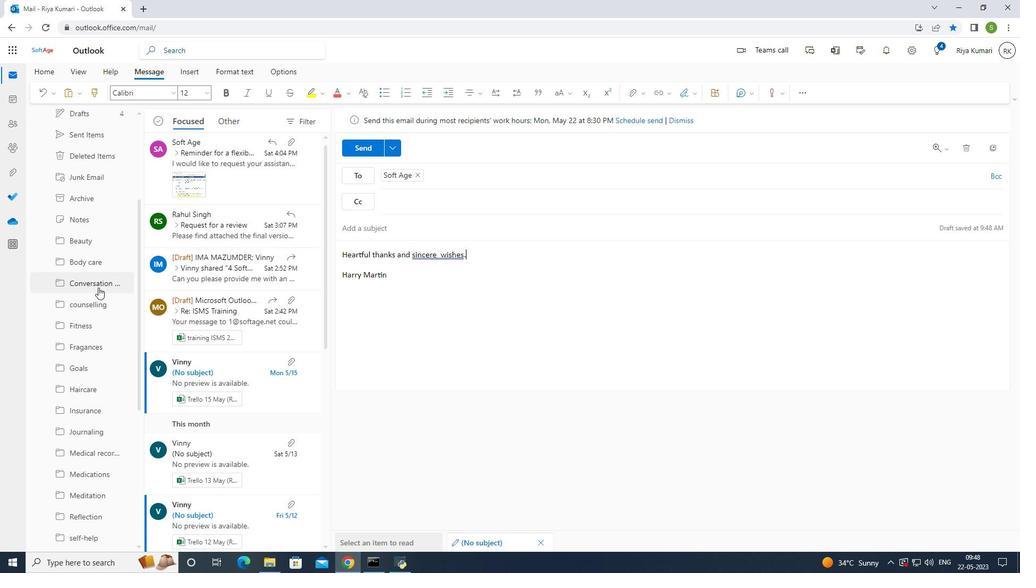 
Action: Mouse scrolled (98, 287) with delta (0, 0)
Screenshot: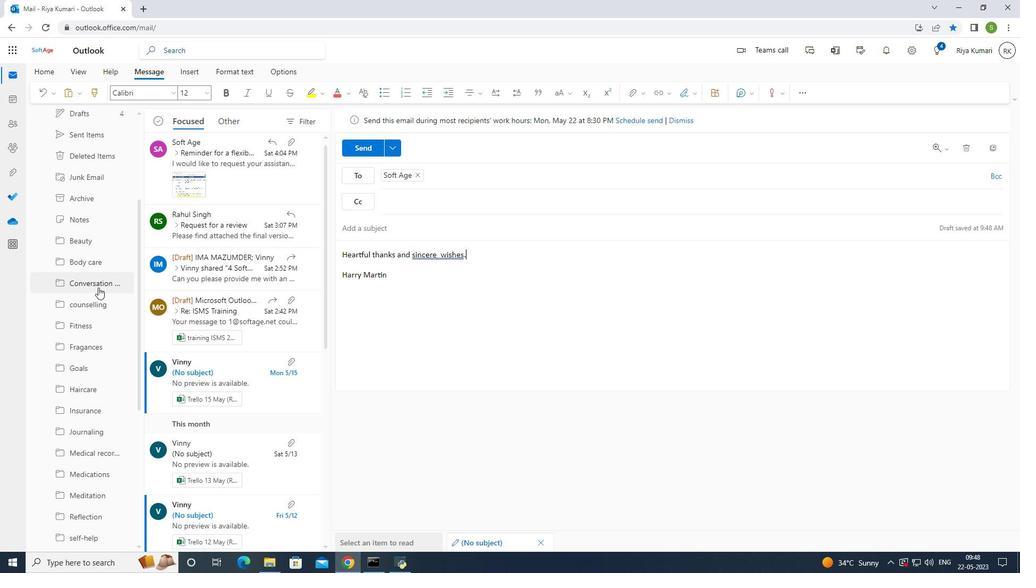 
Action: Mouse moved to (101, 283)
Screenshot: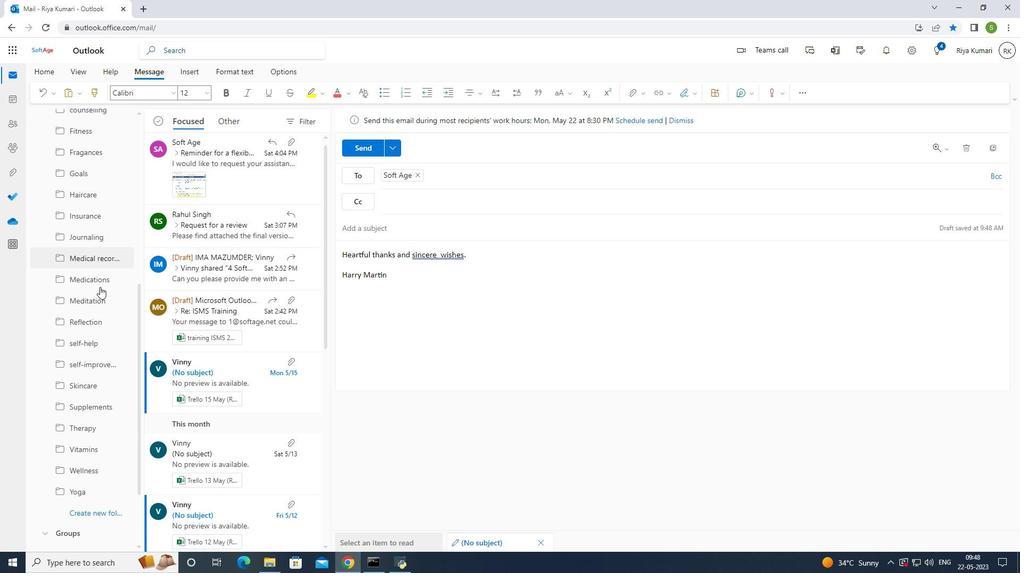 
Action: Mouse scrolled (101, 282) with delta (0, 0)
Screenshot: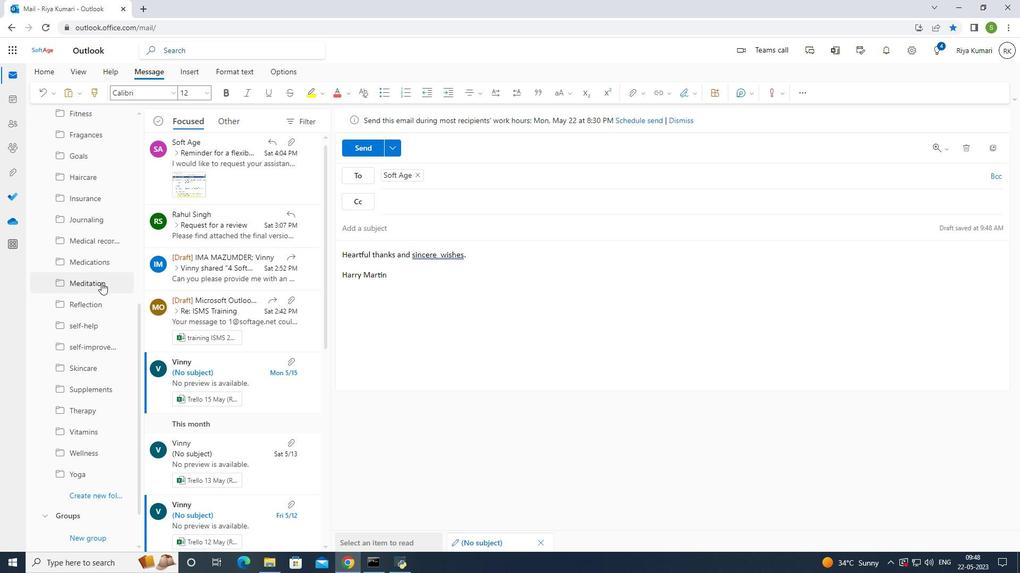
Action: Mouse scrolled (101, 282) with delta (0, 0)
Screenshot: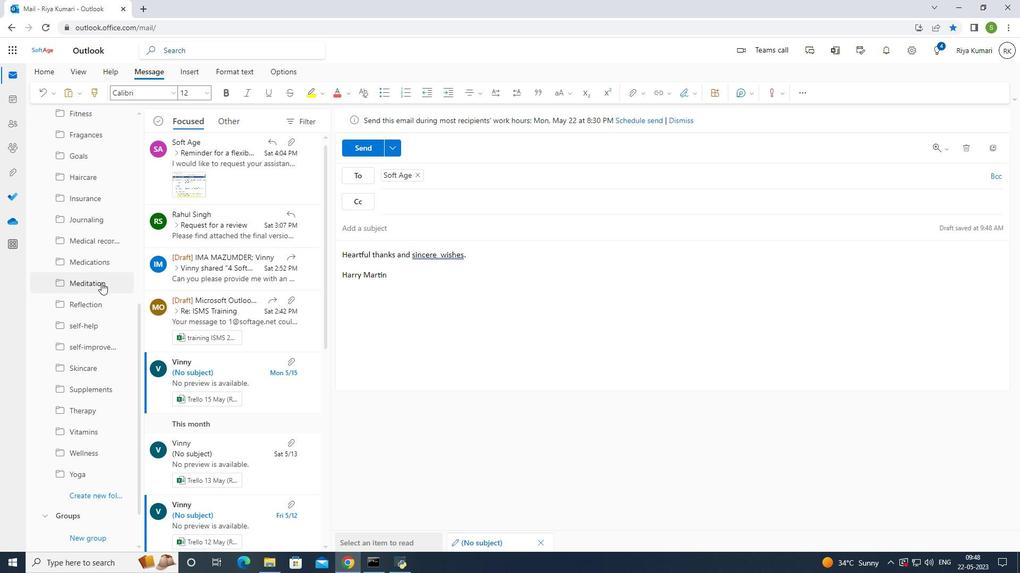 
Action: Mouse scrolled (101, 282) with delta (0, 0)
Screenshot: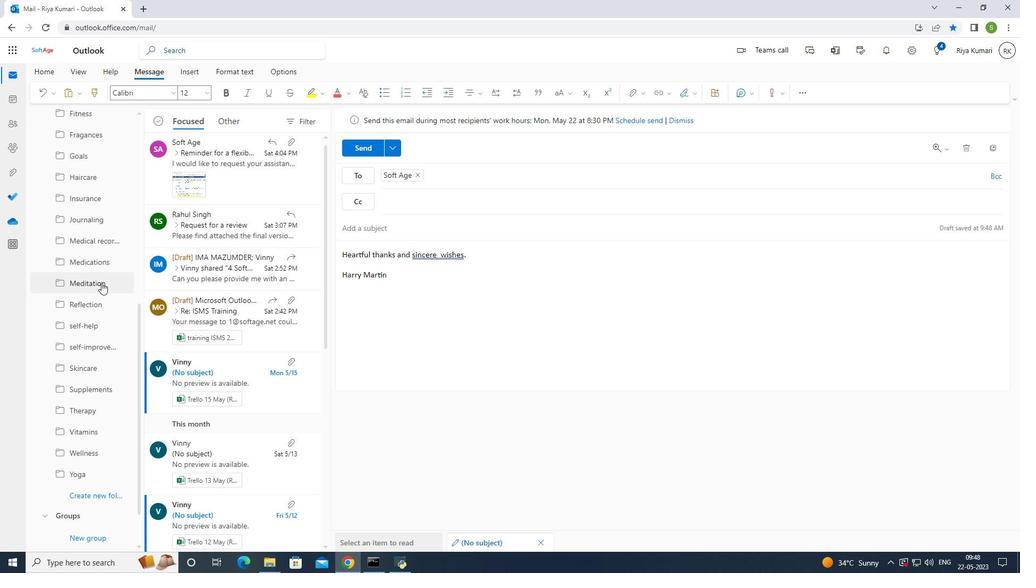 
Action: Mouse scrolled (101, 282) with delta (0, 0)
Screenshot: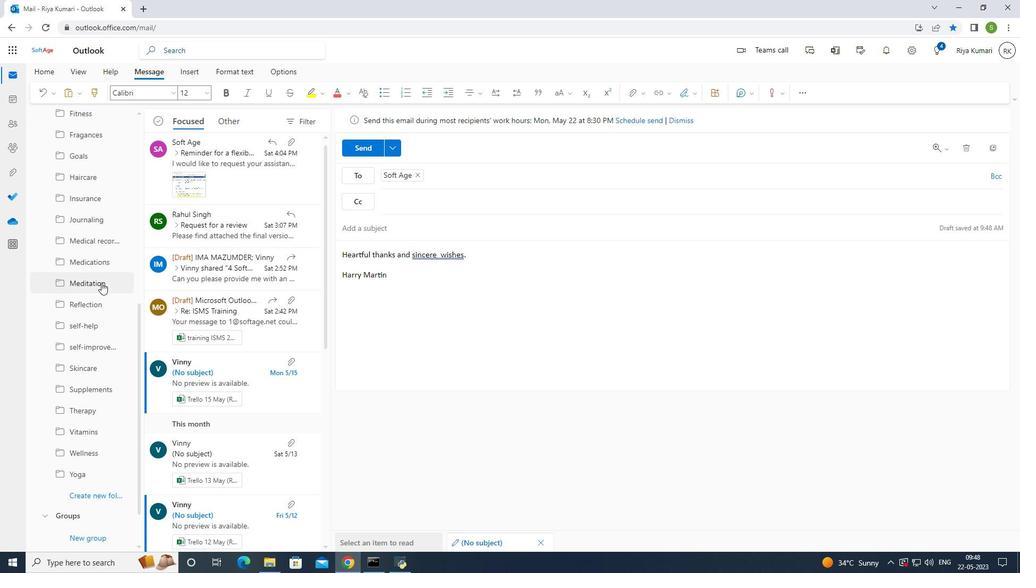 
Action: Mouse moved to (106, 278)
Screenshot: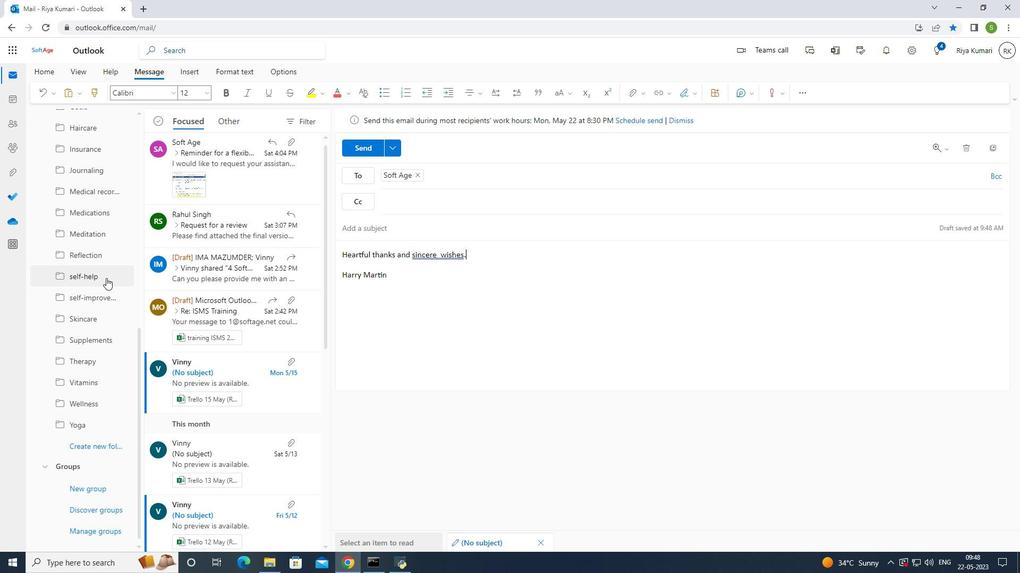 
Action: Mouse scrolled (106, 278) with delta (0, 0)
Screenshot: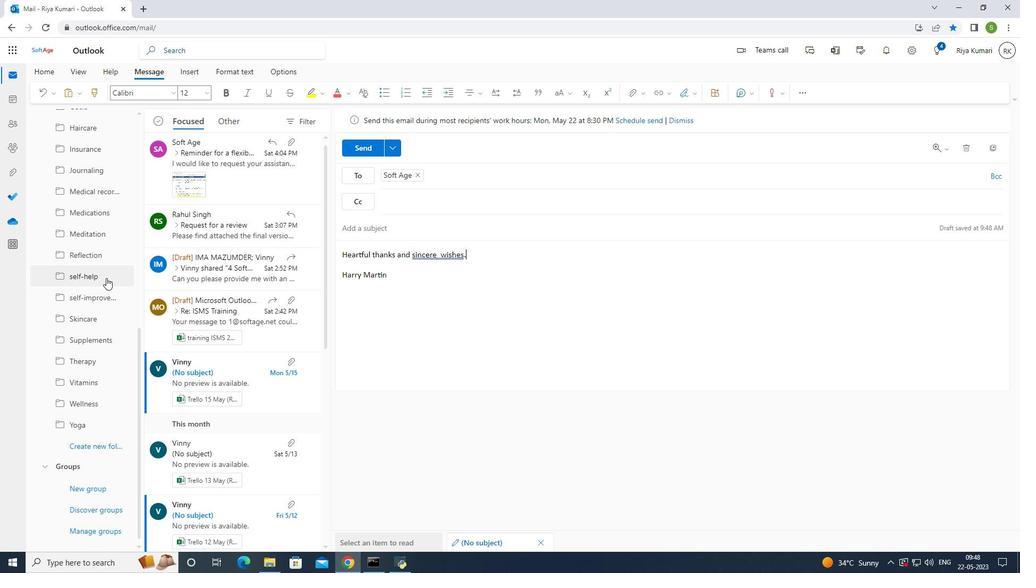 
Action: Mouse moved to (106, 280)
Screenshot: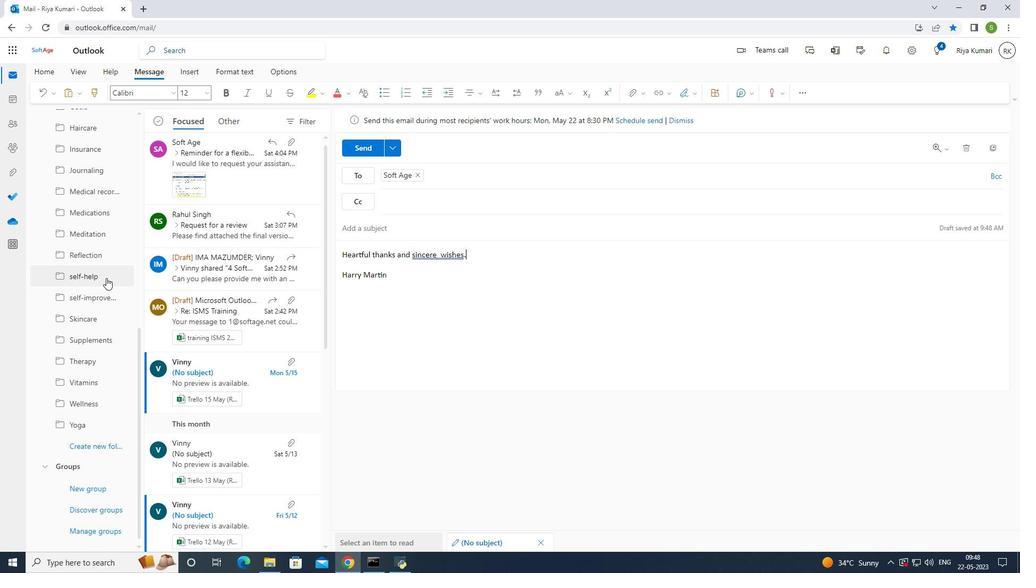 
Action: Mouse scrolled (106, 280) with delta (0, 0)
Screenshot: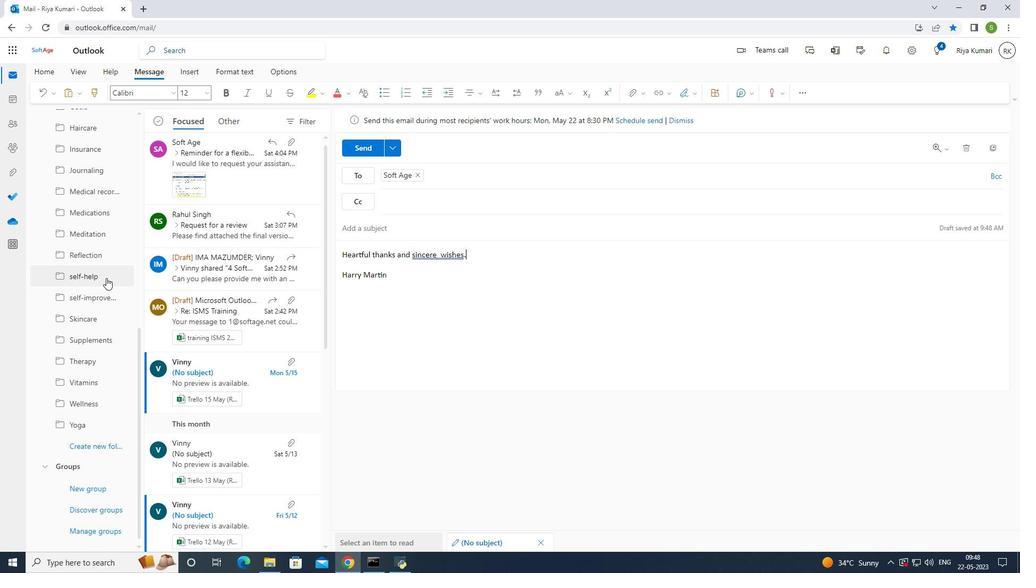 
Action: Mouse scrolled (106, 280) with delta (0, 0)
Screenshot: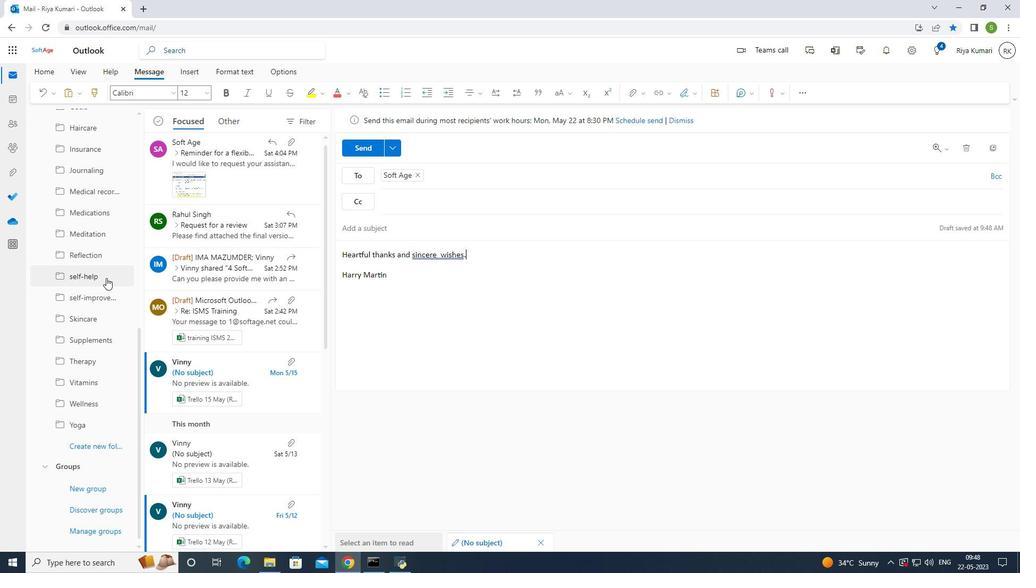 
Action: Mouse scrolled (106, 280) with delta (0, 0)
Screenshot: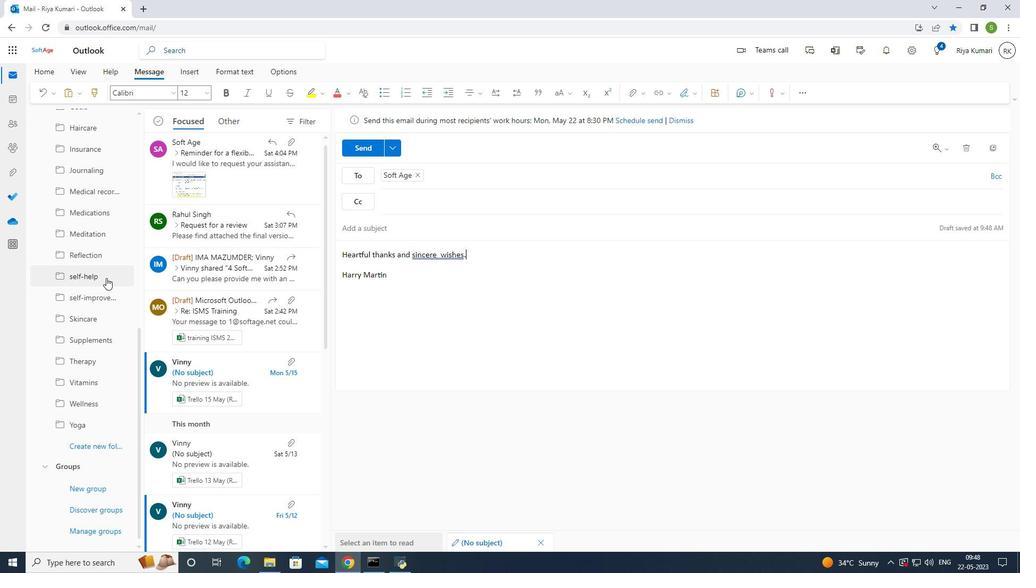 
Action: Mouse moved to (95, 448)
Screenshot: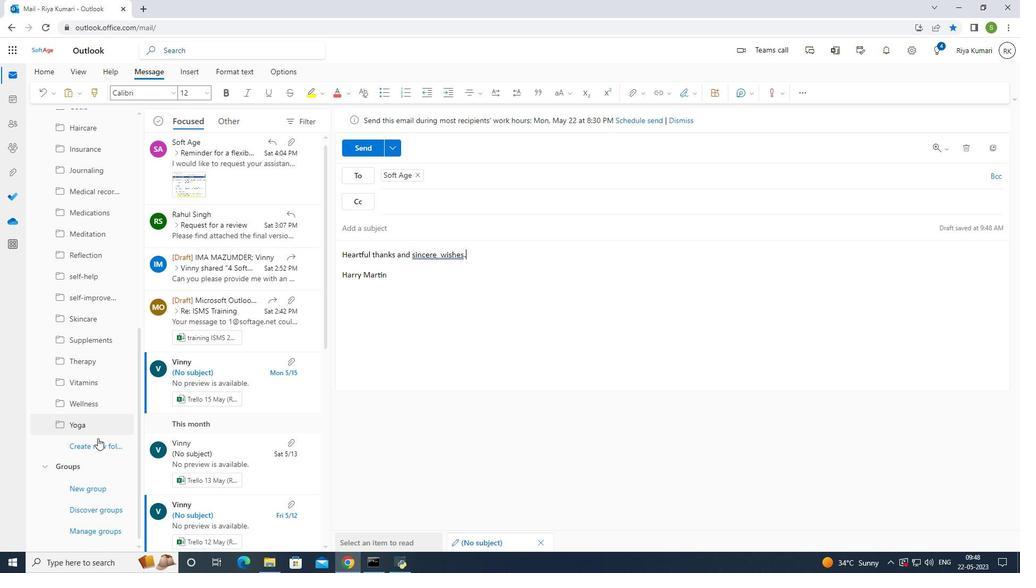 
Action: Mouse pressed left at (95, 448)
Screenshot: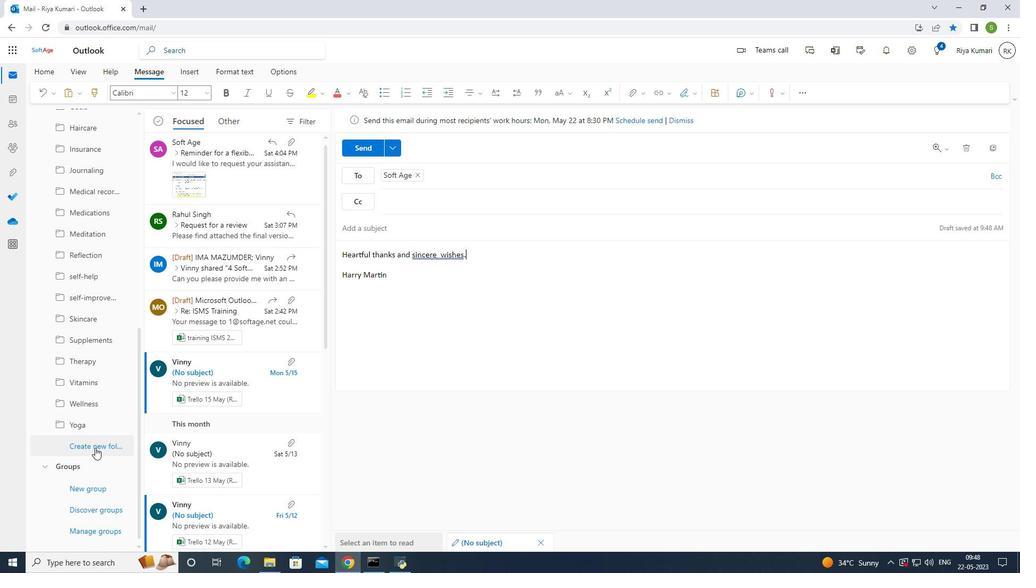 
Action: Mouse moved to (377, 319)
Screenshot: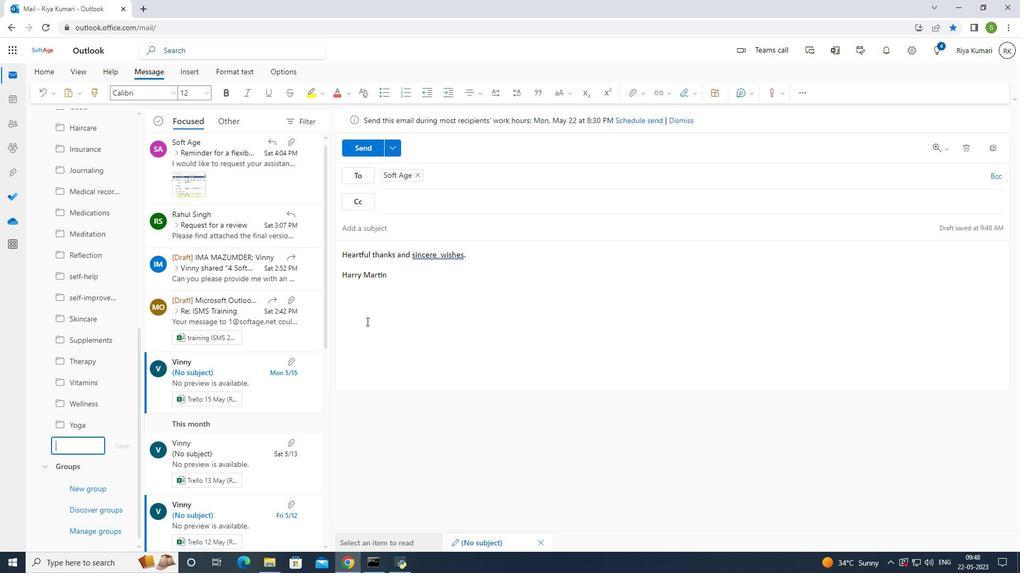 
Action: Key pressed <Key.shift>Running
Screenshot: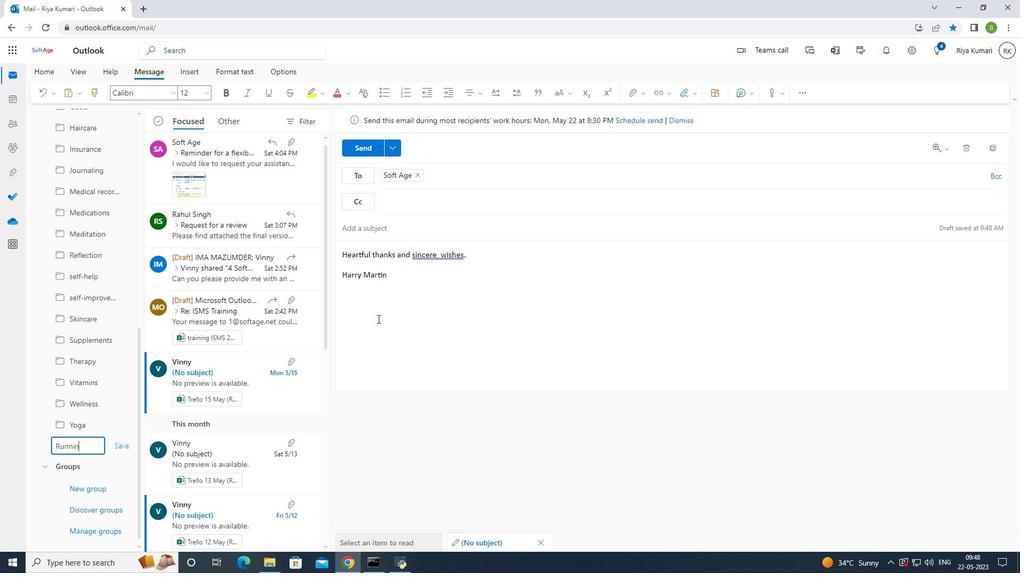 
Action: Mouse moved to (366, 144)
Screenshot: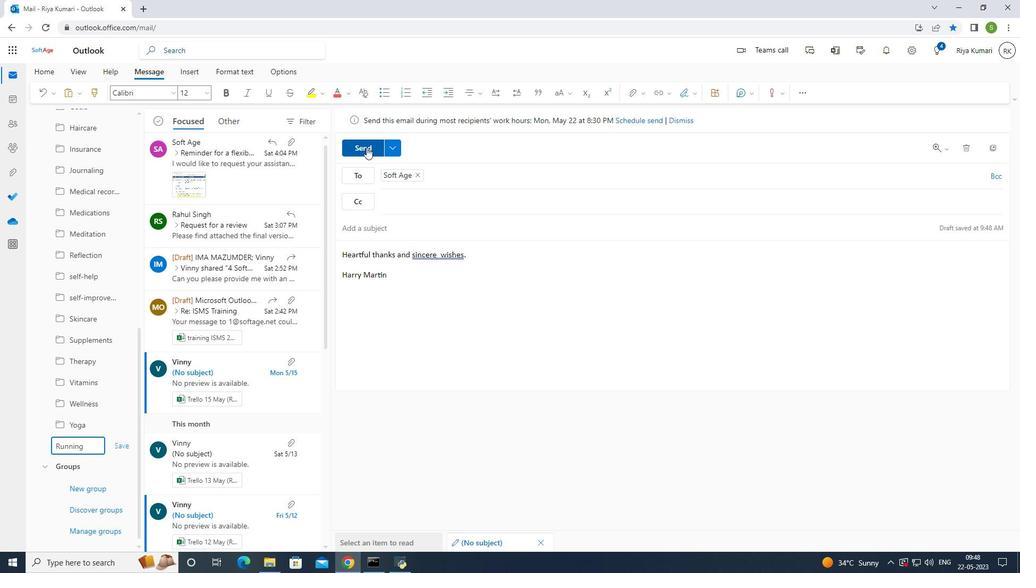 
Action: Mouse pressed left at (366, 144)
Screenshot: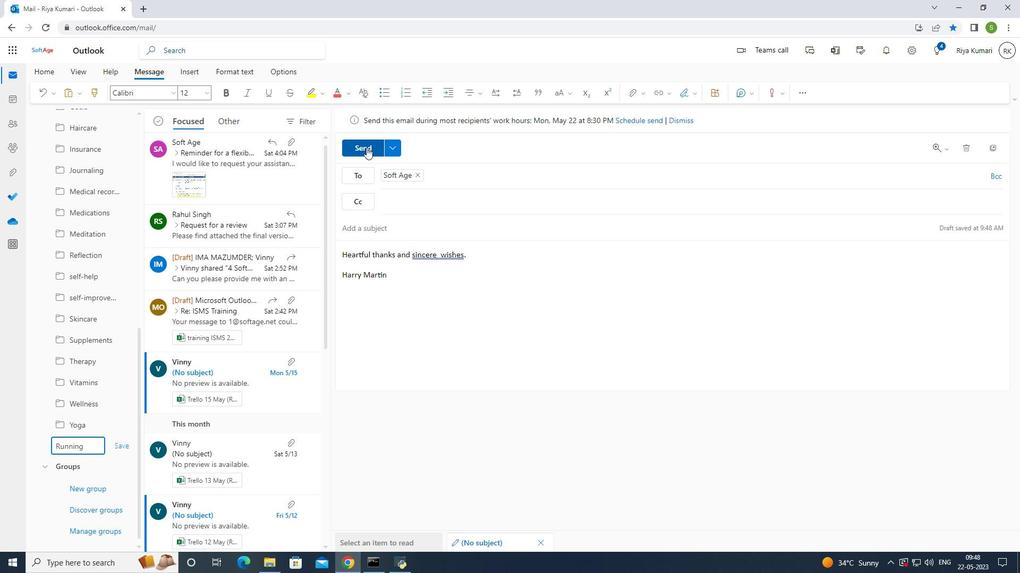 
Action: Mouse moved to (501, 325)
Screenshot: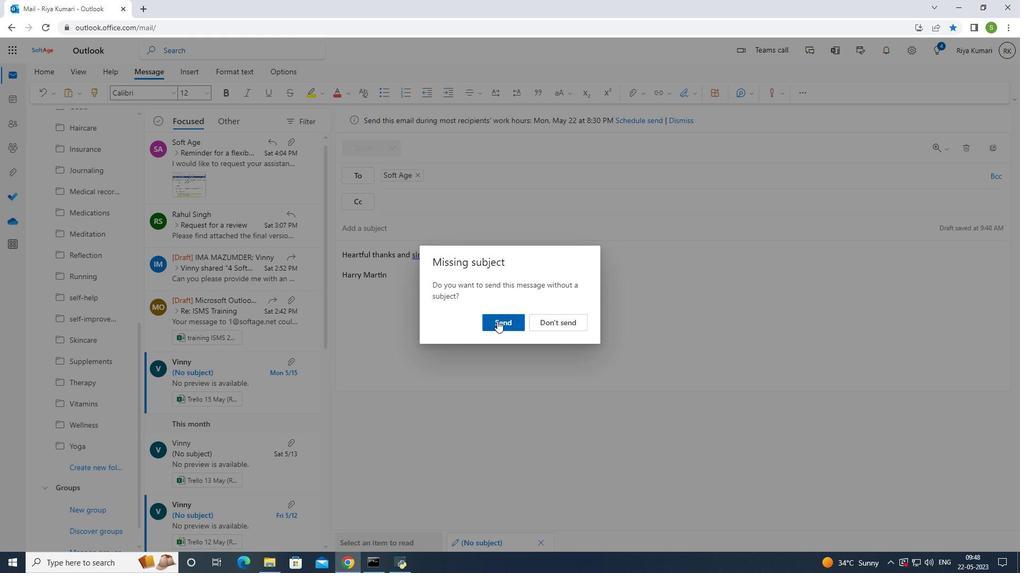 
Action: Mouse pressed left at (501, 325)
Screenshot: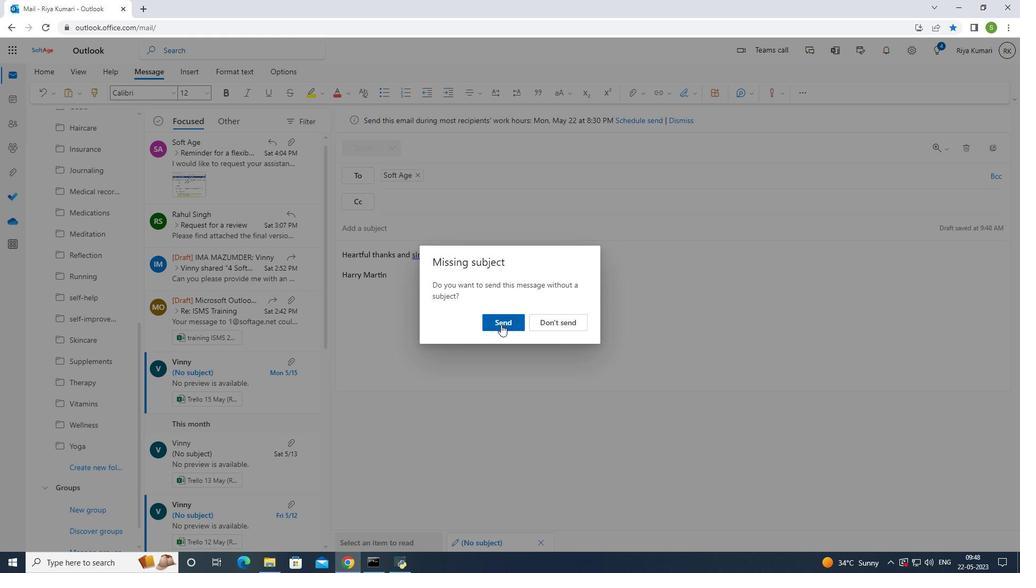 
Action: Mouse moved to (509, 316)
Screenshot: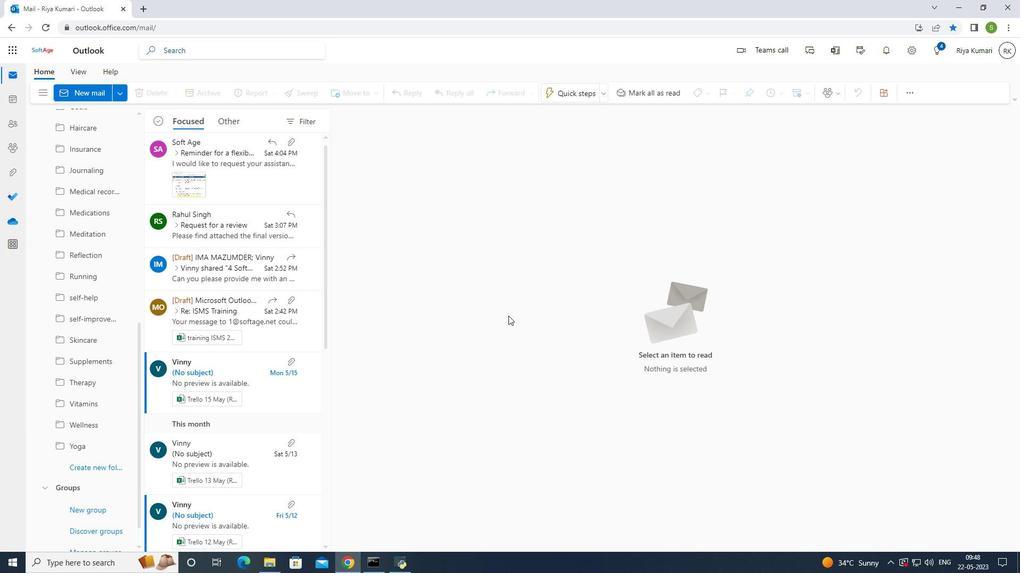 
